 Task: Create an event for the communication skills seminar
Action: Mouse moved to (64, 134)
Screenshot: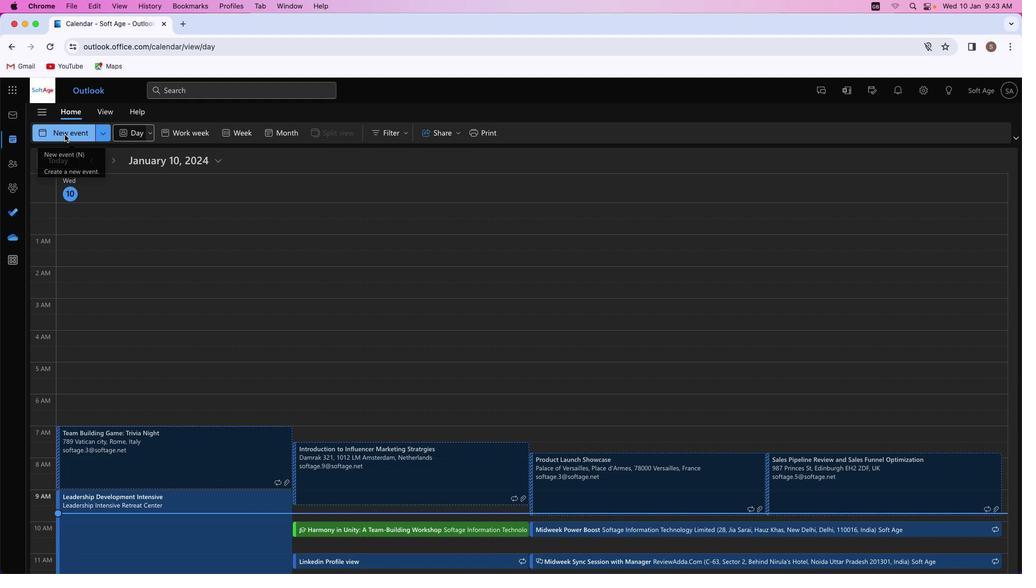 
Action: Mouse pressed left at (64, 134)
Screenshot: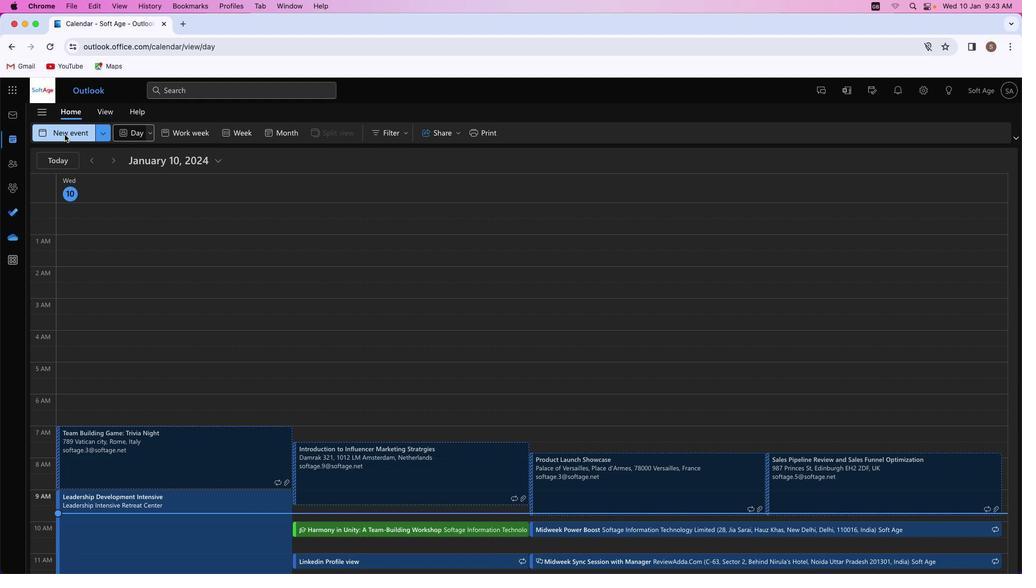 
Action: Mouse moved to (262, 196)
Screenshot: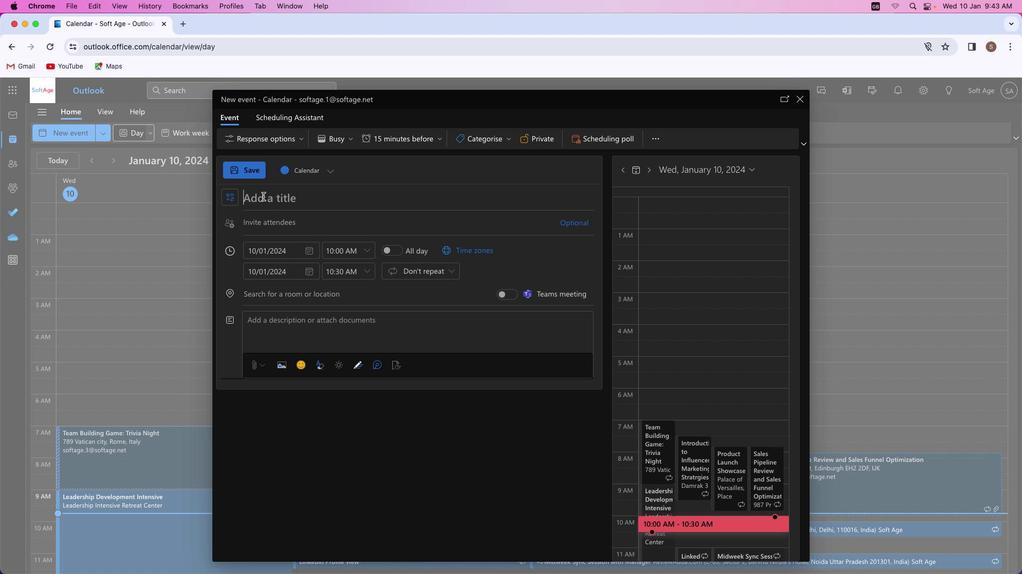 
Action: Mouse pressed left at (262, 196)
Screenshot: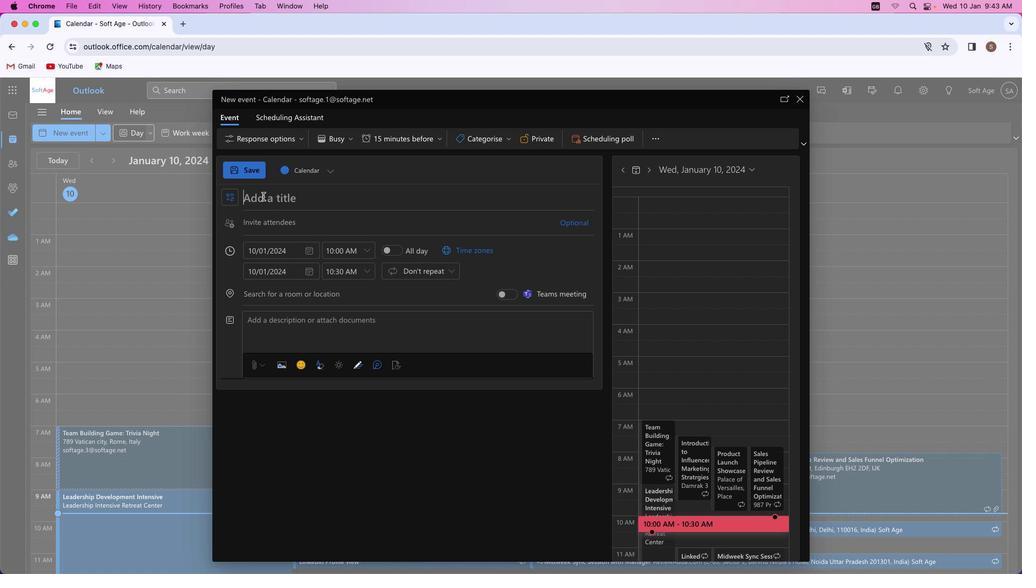 
Action: Mouse moved to (263, 196)
Screenshot: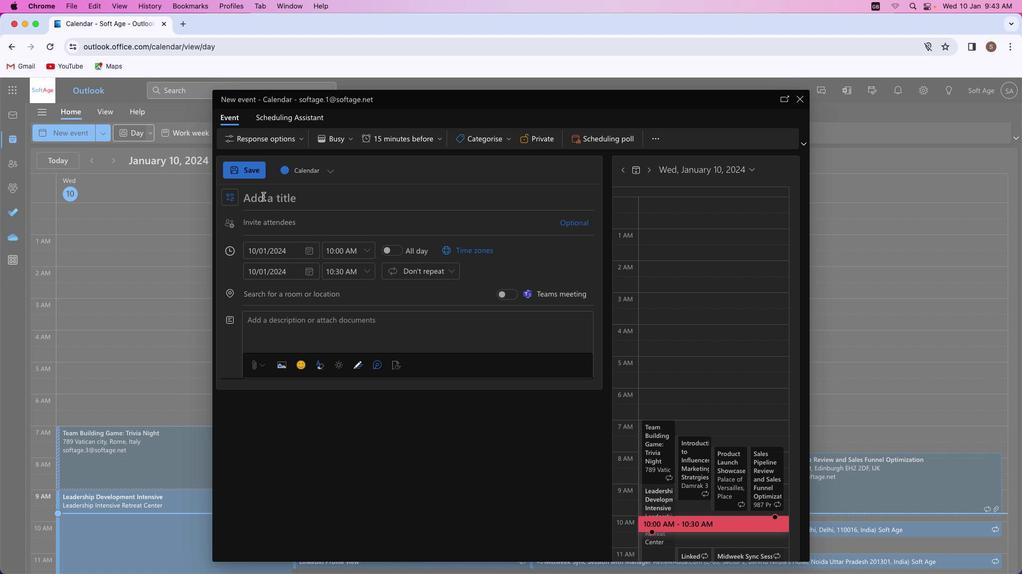 
Action: Key pressed Key.shift'M''a''d''t''e''r''i''n''g'Key.spaceKey.shift'C''o''n''n''e''c''t''i''o''n''s'Key.shift_r':'Key.spaceKey.shift'A'Key.spaceKey.shift'C''o''m''m''u''n''i''c''a''t''i''o''n'Key.spaceKey.shift'S''k''i''l''l''s'Key.spaceKey.shift'S''e''m''i''n''a''r'
Screenshot: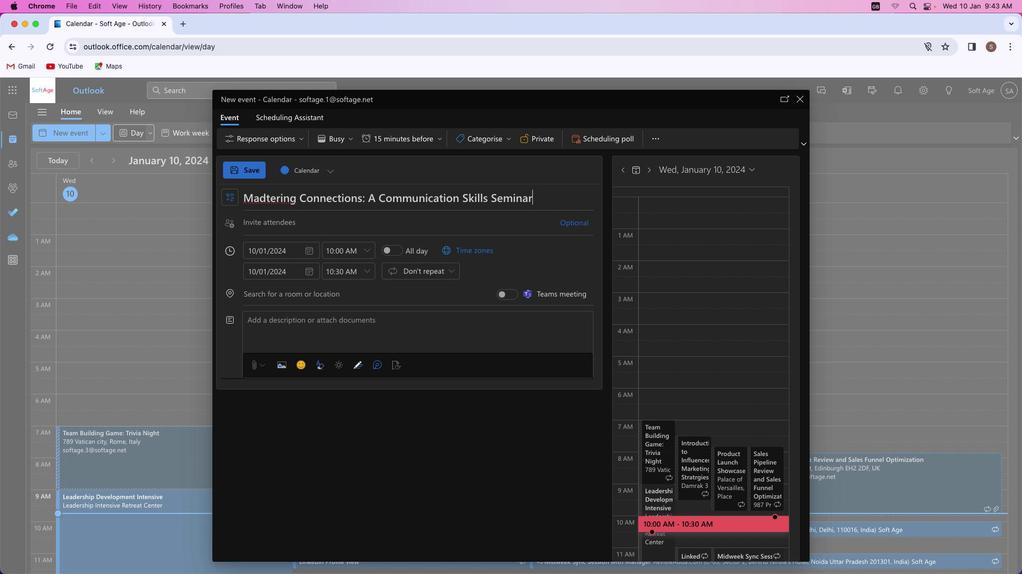 
Action: Mouse moved to (266, 198)
Screenshot: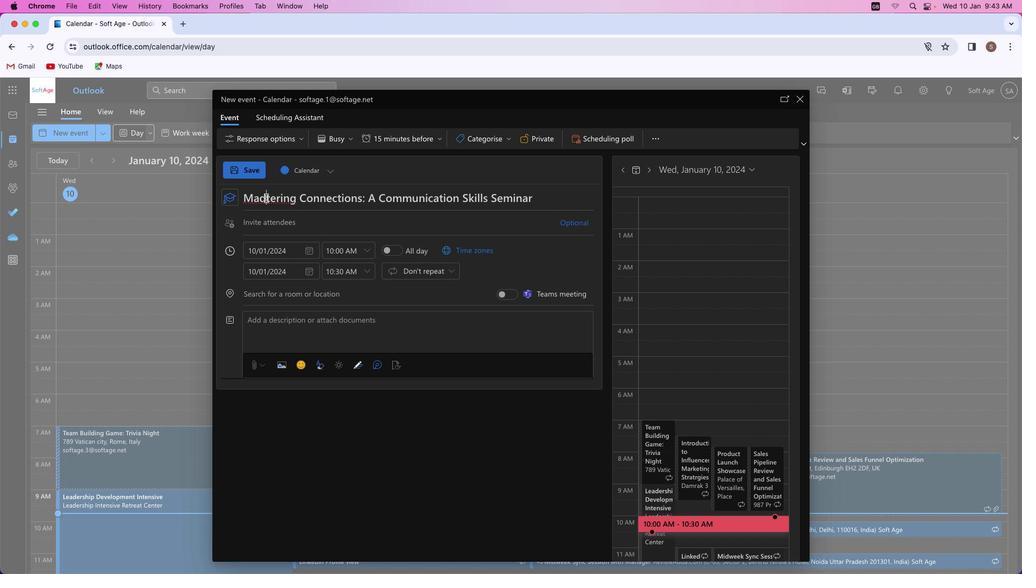 
Action: Mouse pressed left at (266, 198)
Screenshot: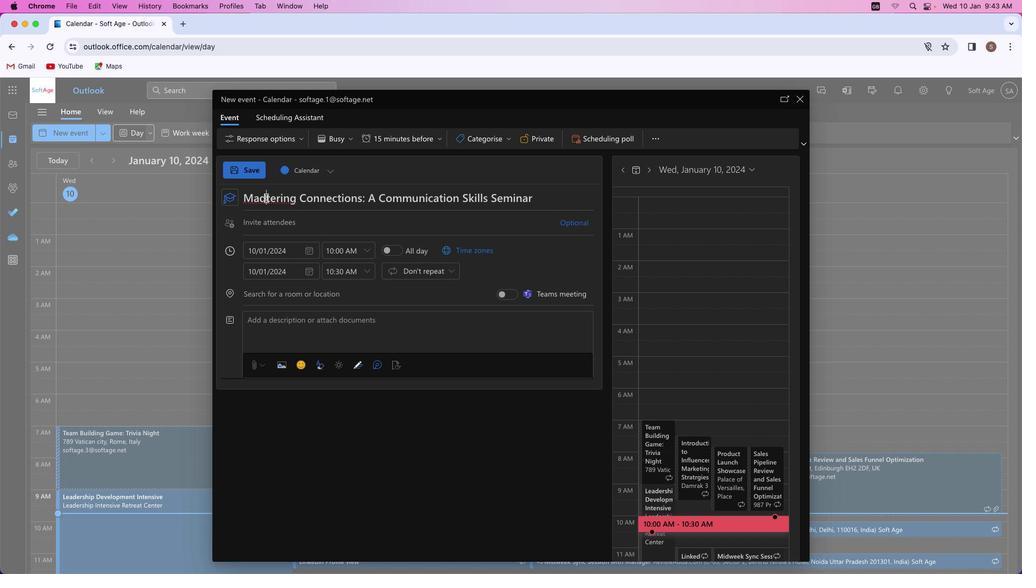 
Action: Key pressed Key.backspace's'
Screenshot: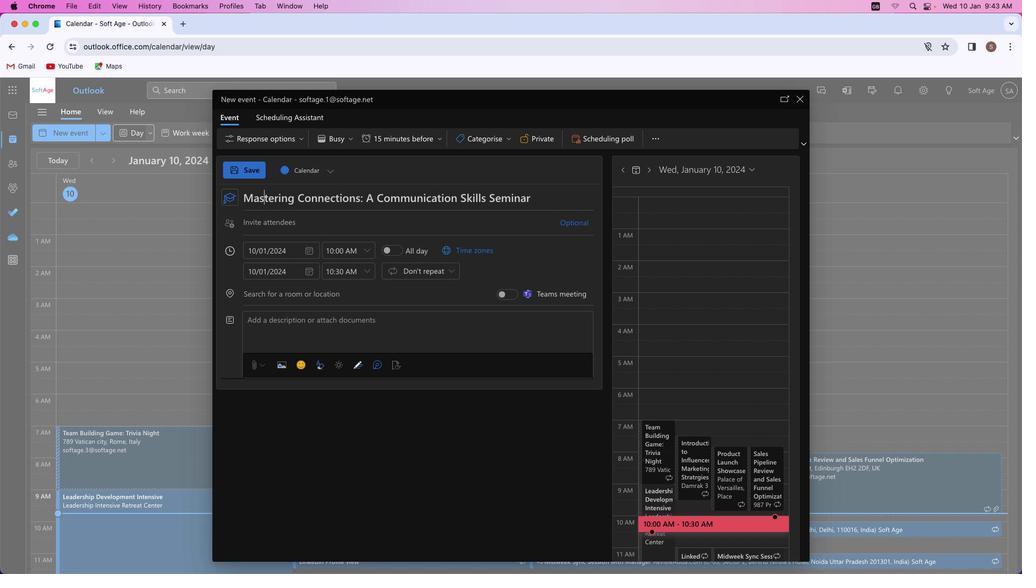 
Action: Mouse moved to (279, 221)
Screenshot: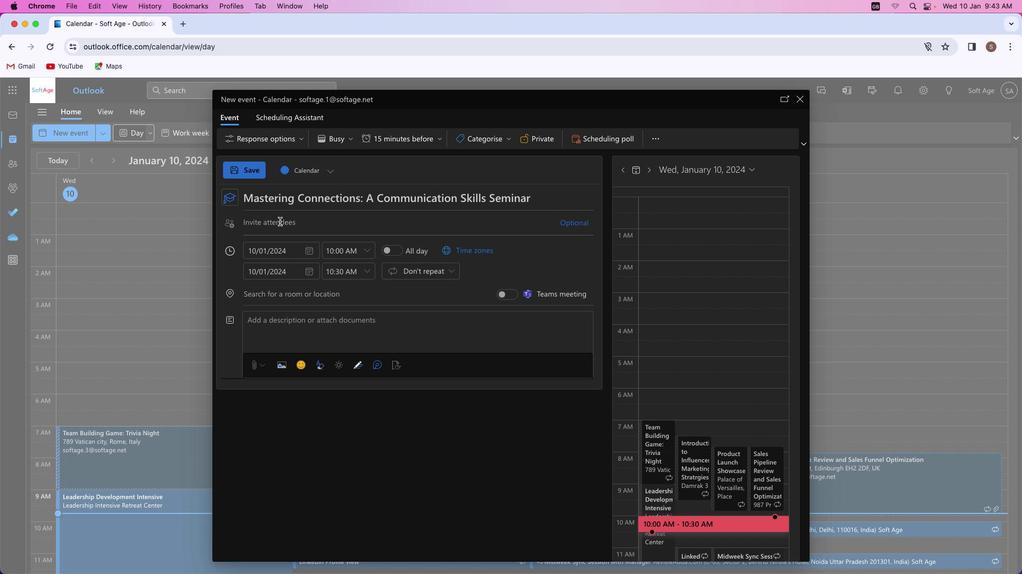 
Action: Mouse pressed left at (279, 221)
Screenshot: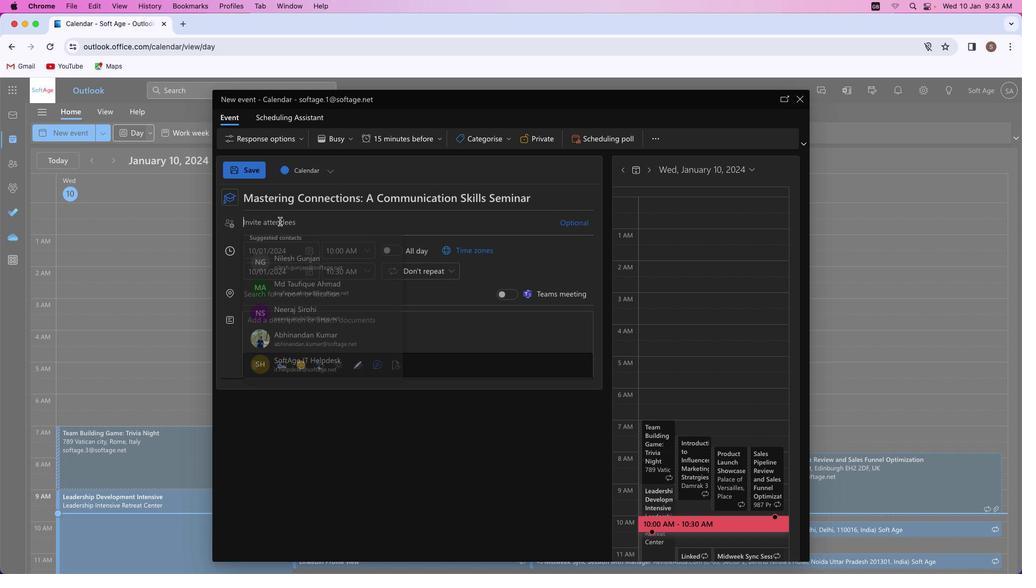 
Action: Mouse moved to (279, 221)
Screenshot: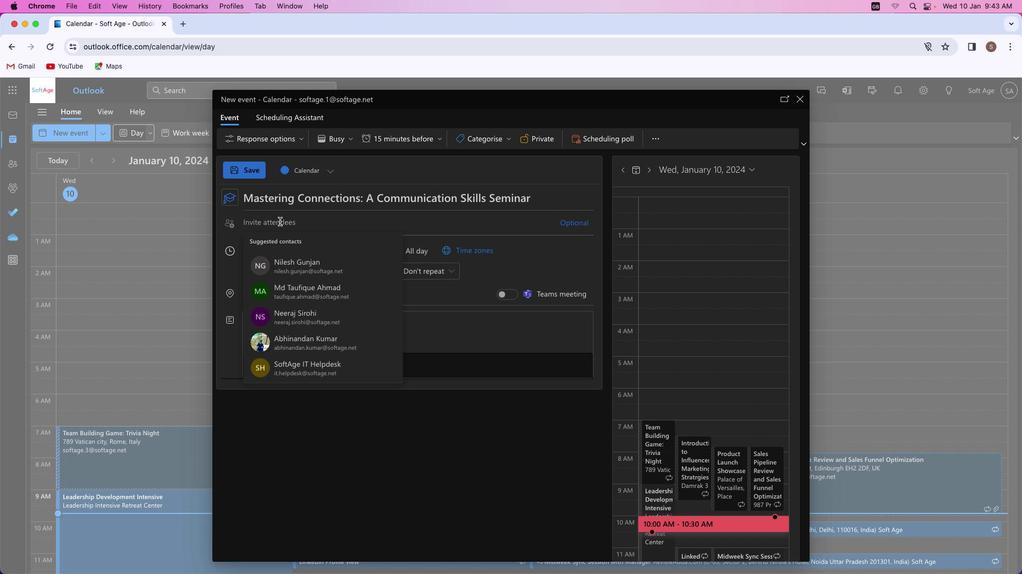
Action: Key pressed 's''h''i''v''a''m''y''a''d''a''v''s''m'Key.shift'4''1'Key.shift'@''o''u''t''l''o''o''k''.''c''o''m'
Screenshot: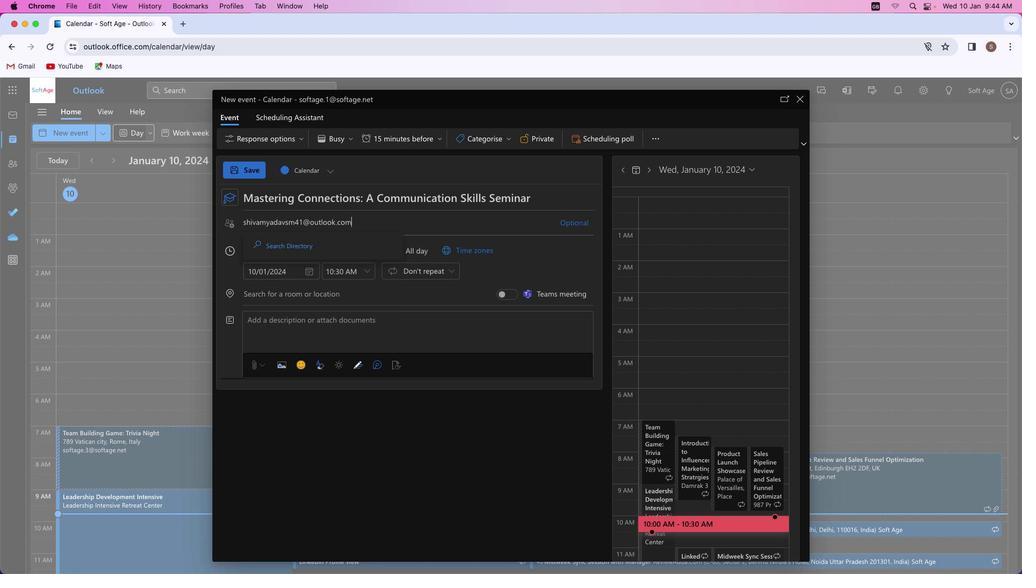 
Action: Mouse moved to (347, 242)
Screenshot: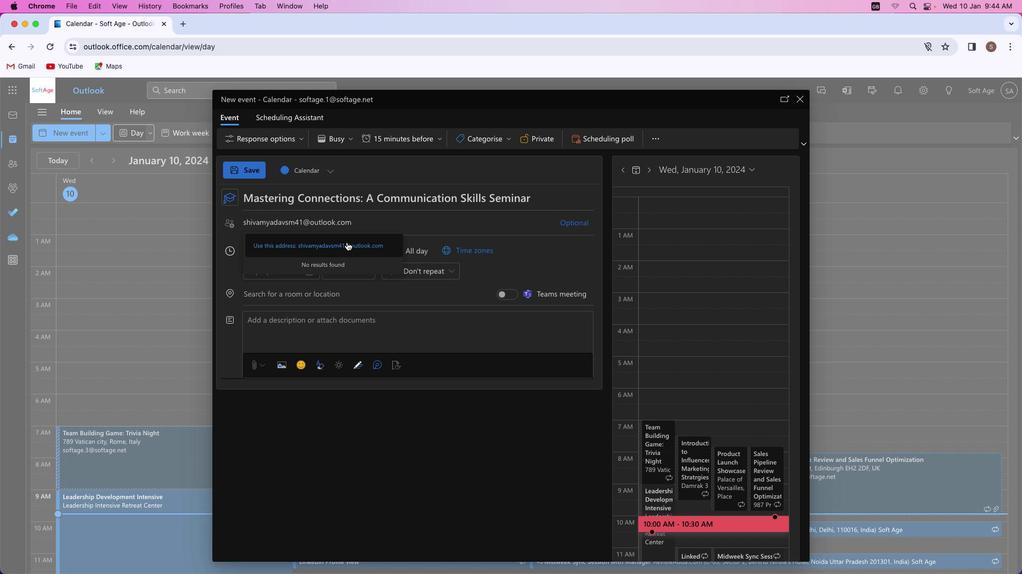 
Action: Mouse pressed left at (347, 242)
Screenshot: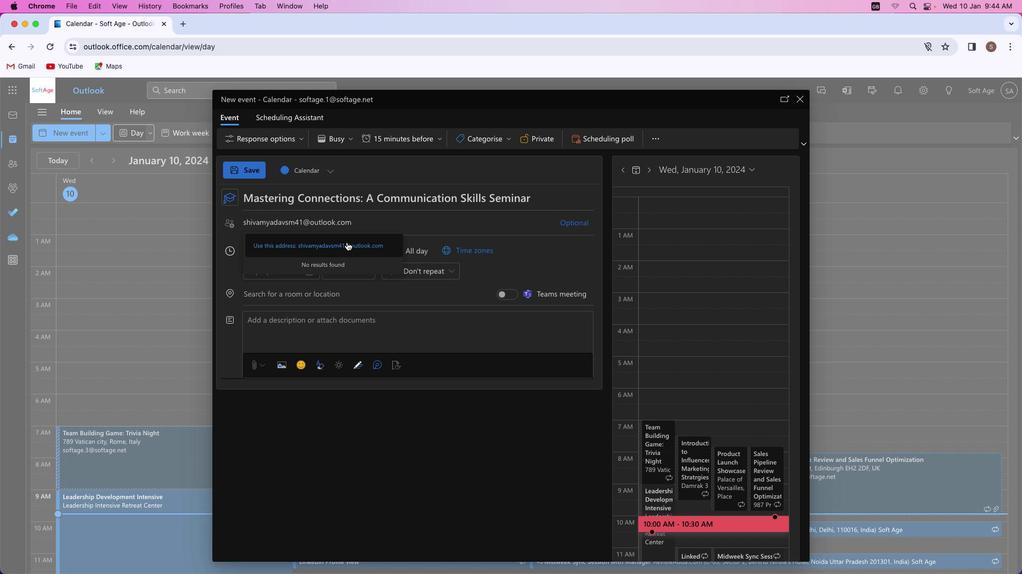 
Action: Mouse moved to (384, 247)
Screenshot: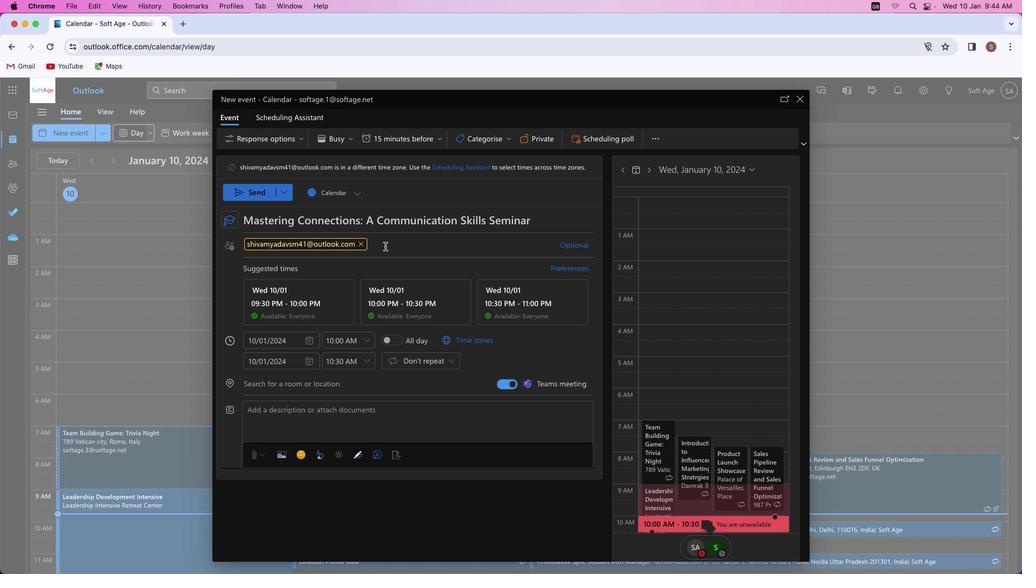 
Action: Key pressed Key.shift'A''k''a''s''h''r''a''j''p''u''t'Key.shift'@''o''u''t''l''o''o''k''.''c''o''m'
Screenshot: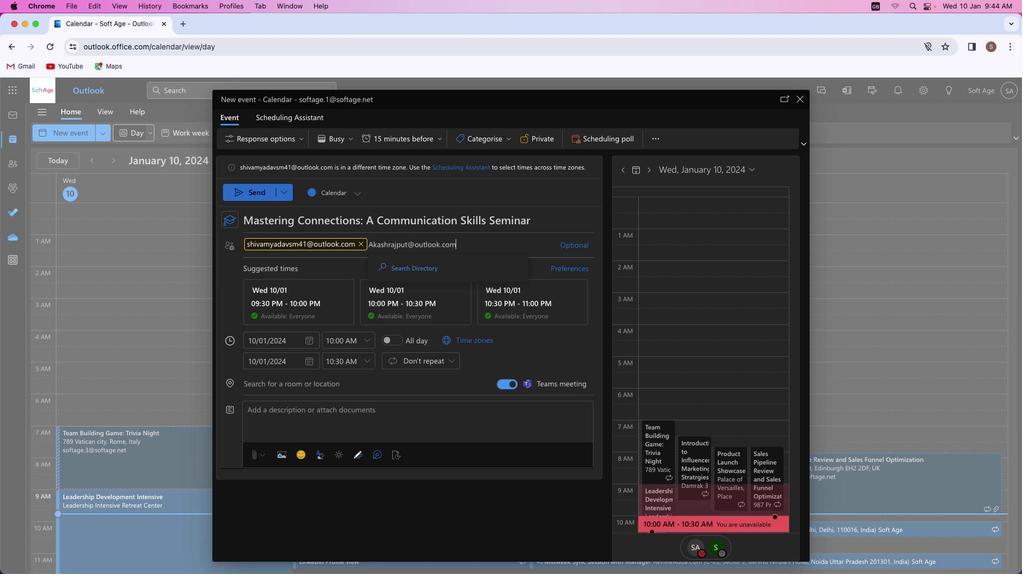 
Action: Mouse moved to (461, 270)
Screenshot: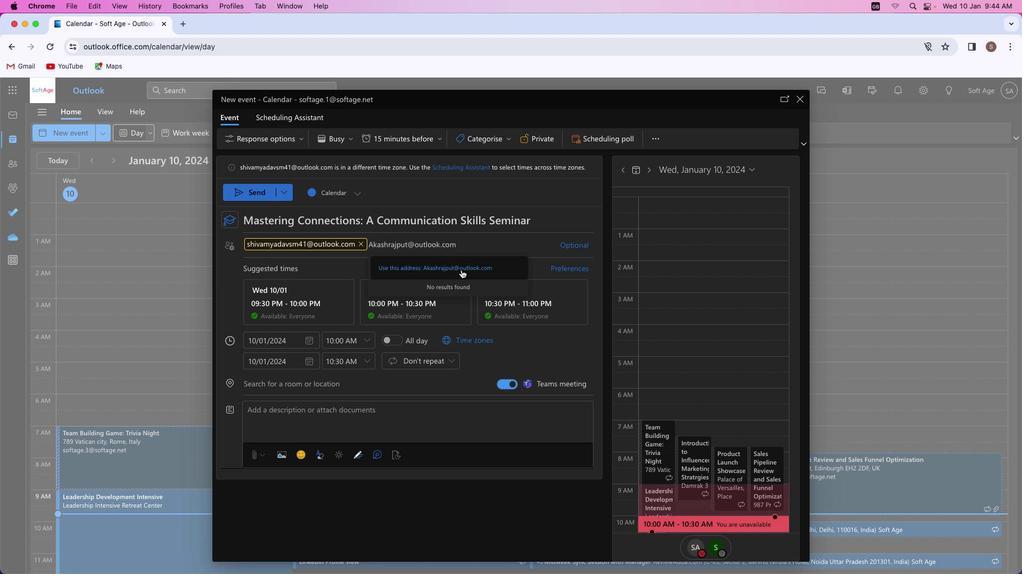 
Action: Mouse pressed left at (461, 270)
Screenshot: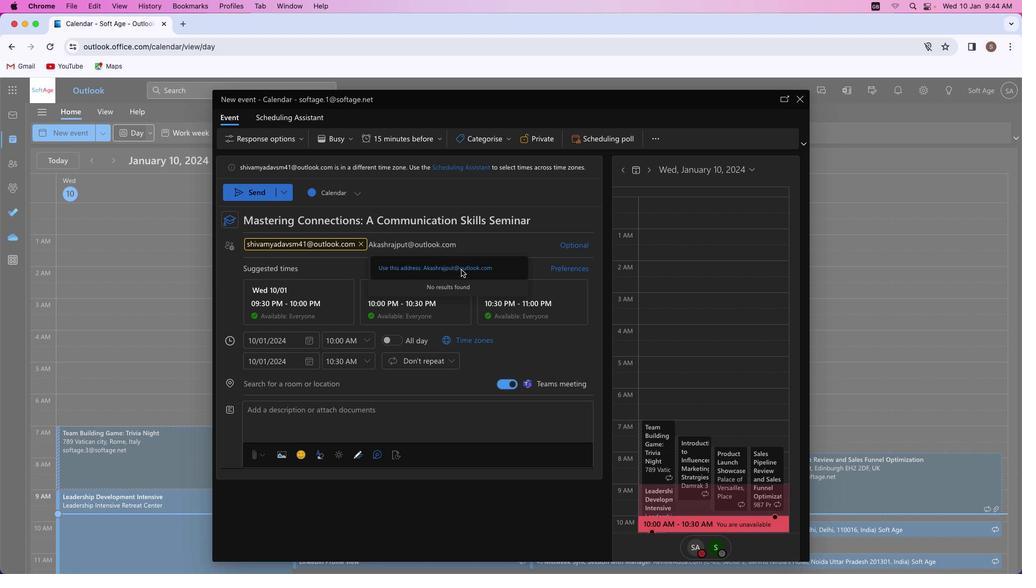 
Action: Mouse moved to (575, 251)
Screenshot: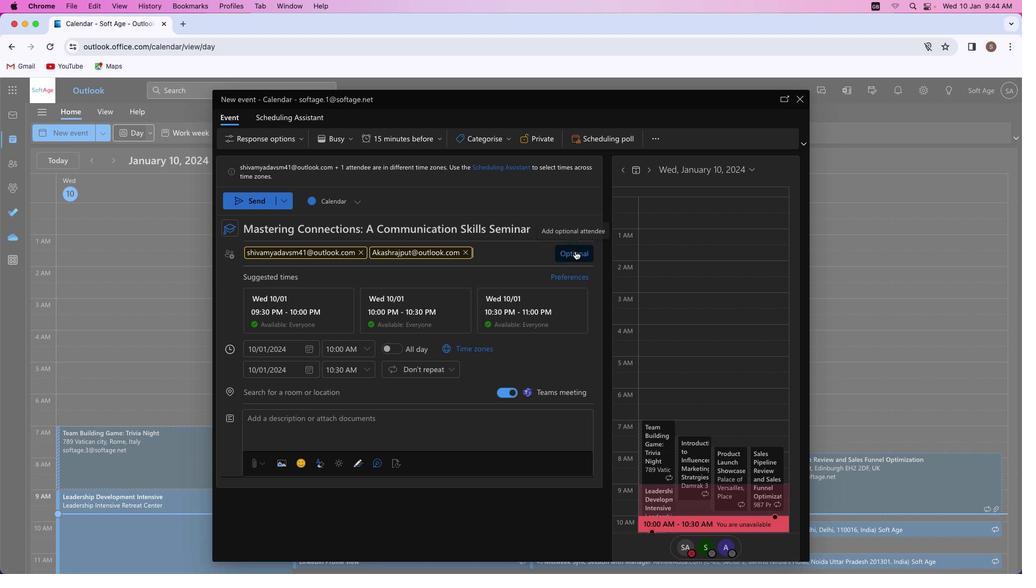 
Action: Mouse pressed left at (575, 251)
Screenshot: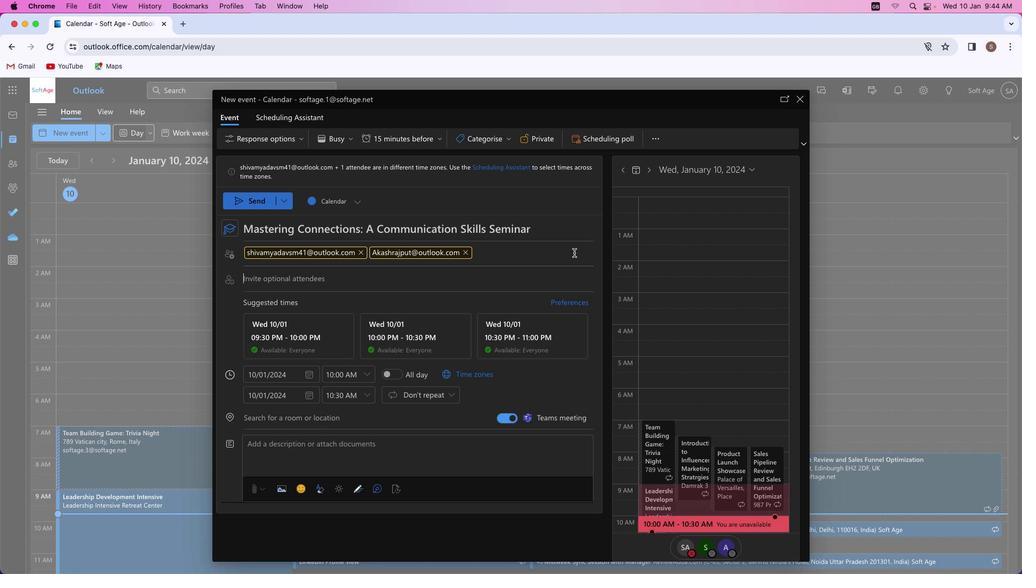 
Action: Mouse moved to (322, 280)
Screenshot: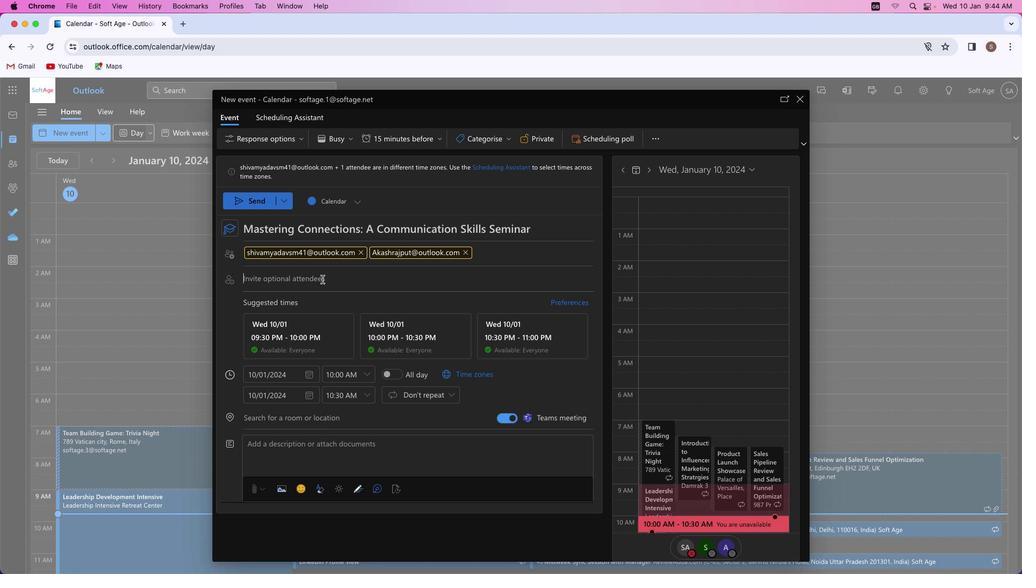 
Action: Key pressed Key.shift_r'M''u''k''k''u''n''d''1''0'Key.shift'@''o''u''t''l''o''o''k''.''c''o''m'
Screenshot: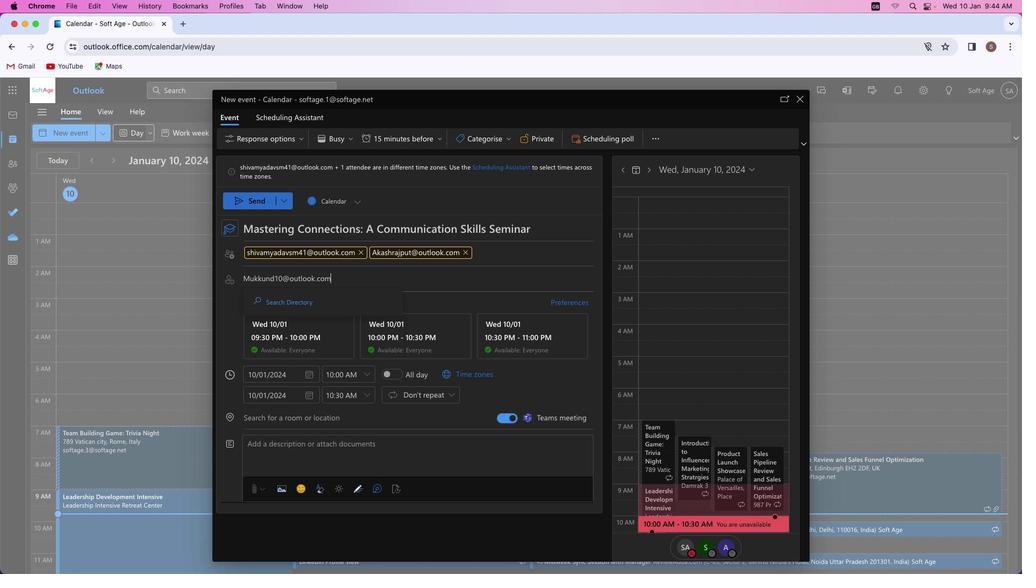
Action: Mouse moved to (342, 299)
Screenshot: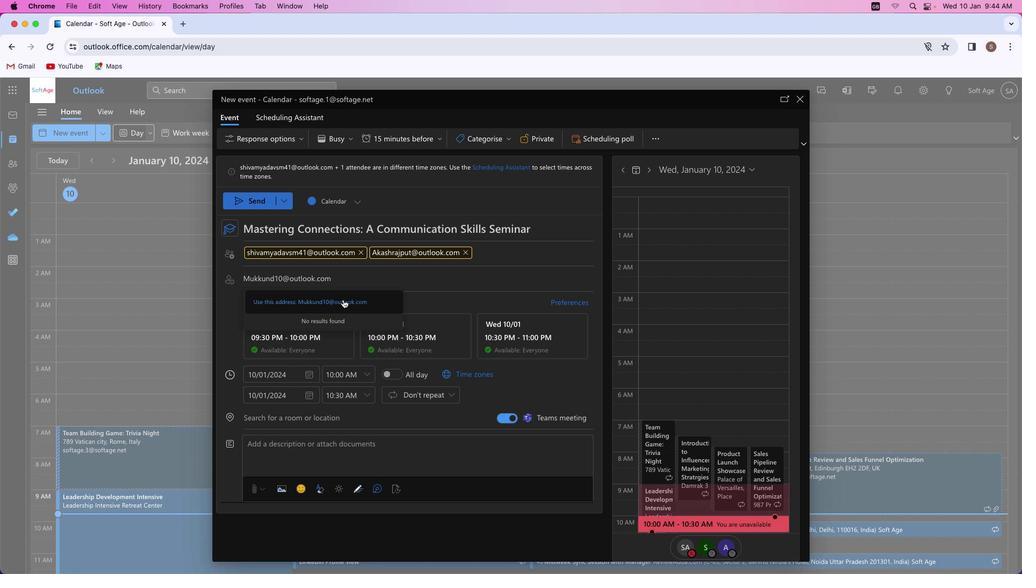 
Action: Mouse pressed left at (342, 299)
Screenshot: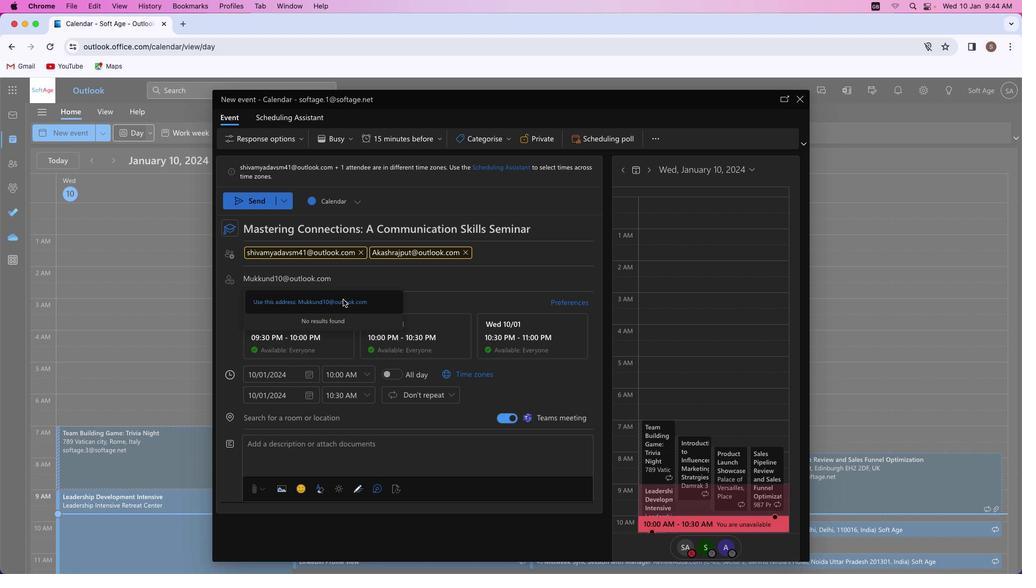 
Action: Mouse moved to (275, 418)
Screenshot: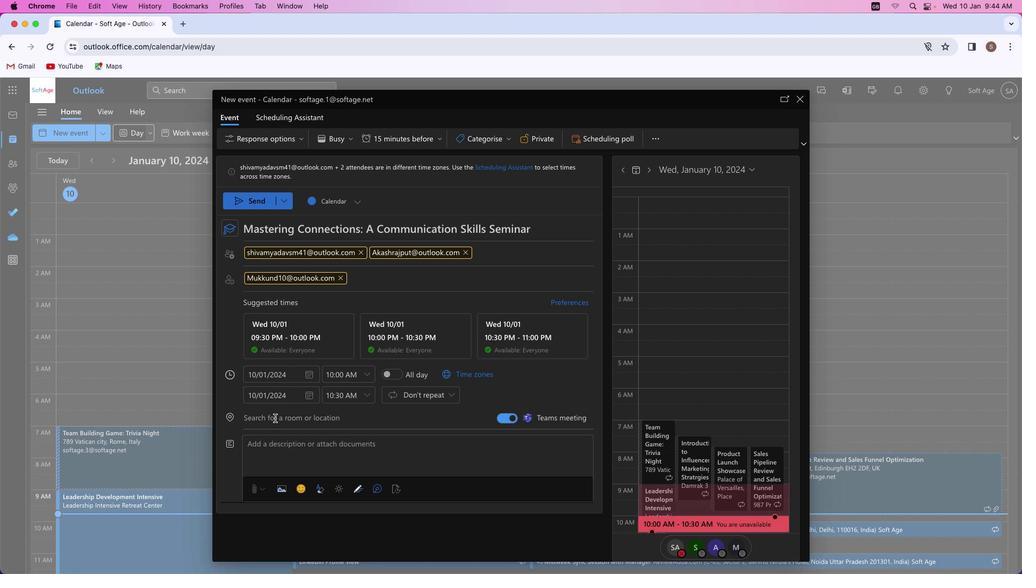 
Action: Mouse pressed left at (275, 418)
Screenshot: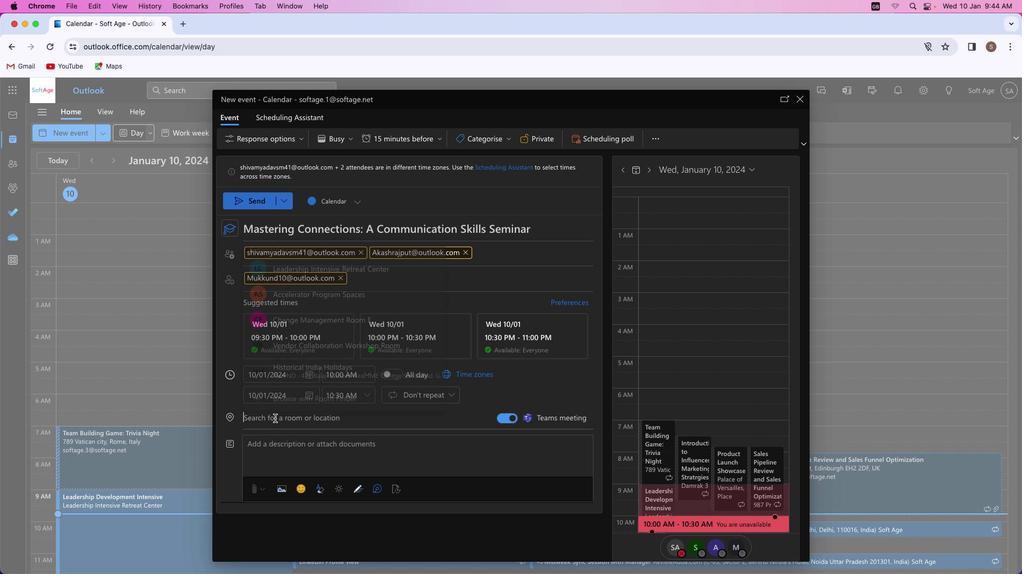 
Action: Key pressed Key.shift'S''e''m''i''n''a''r'
Screenshot: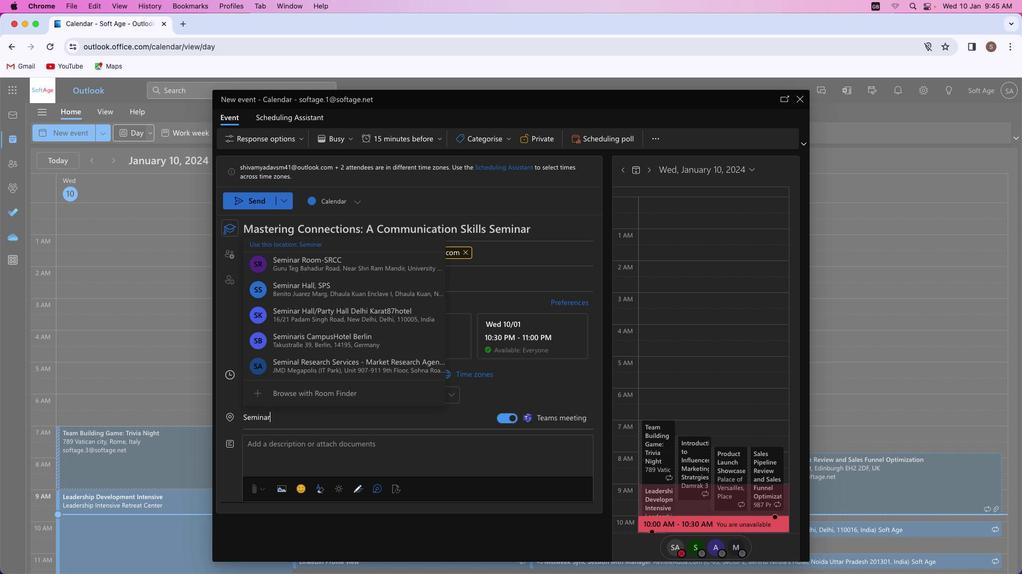 
Action: Mouse moved to (314, 317)
Screenshot: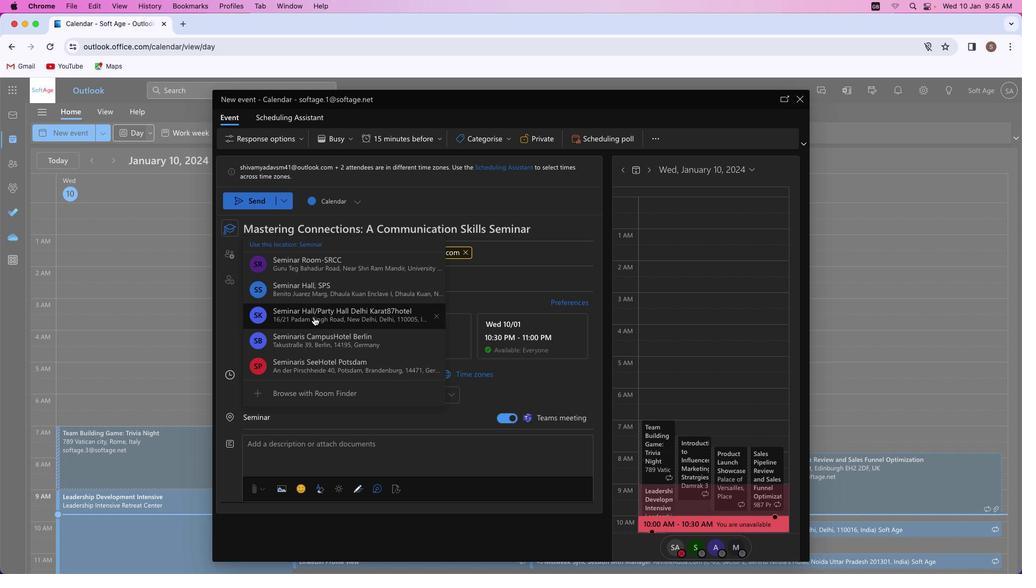 
Action: Mouse pressed left at (314, 317)
Screenshot: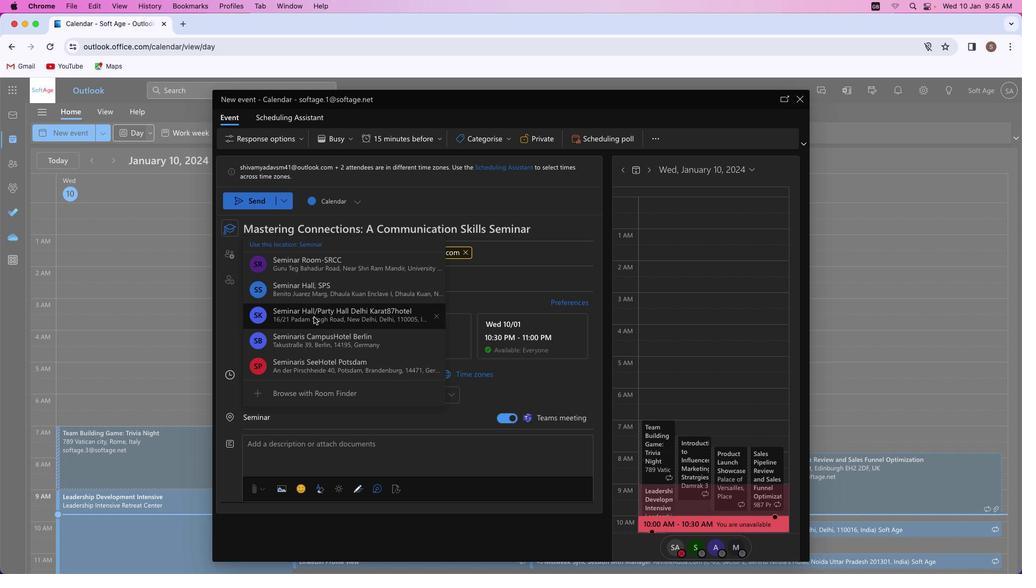 
Action: Mouse moved to (307, 461)
Screenshot: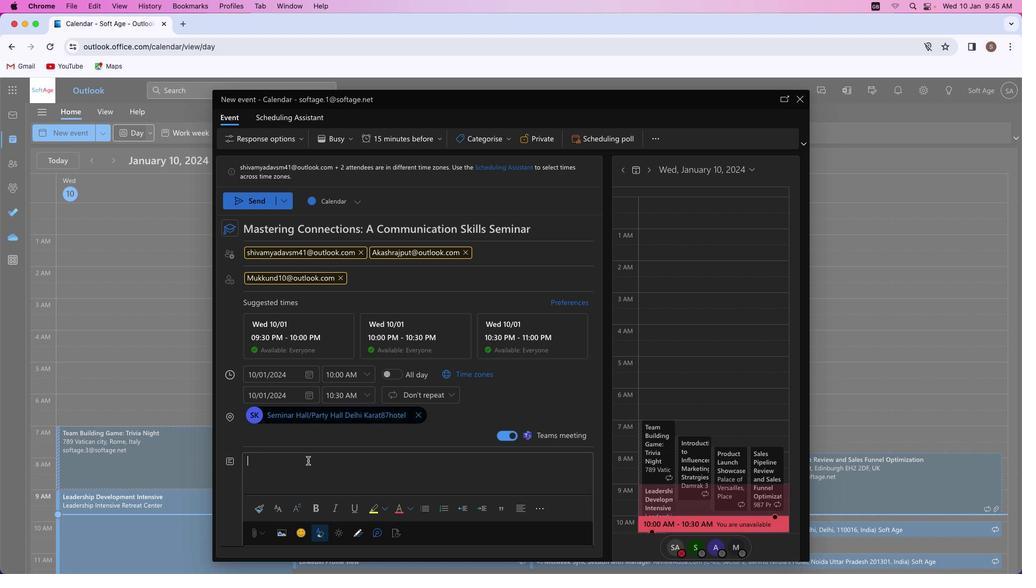 
Action: Mouse pressed left at (307, 461)
Screenshot: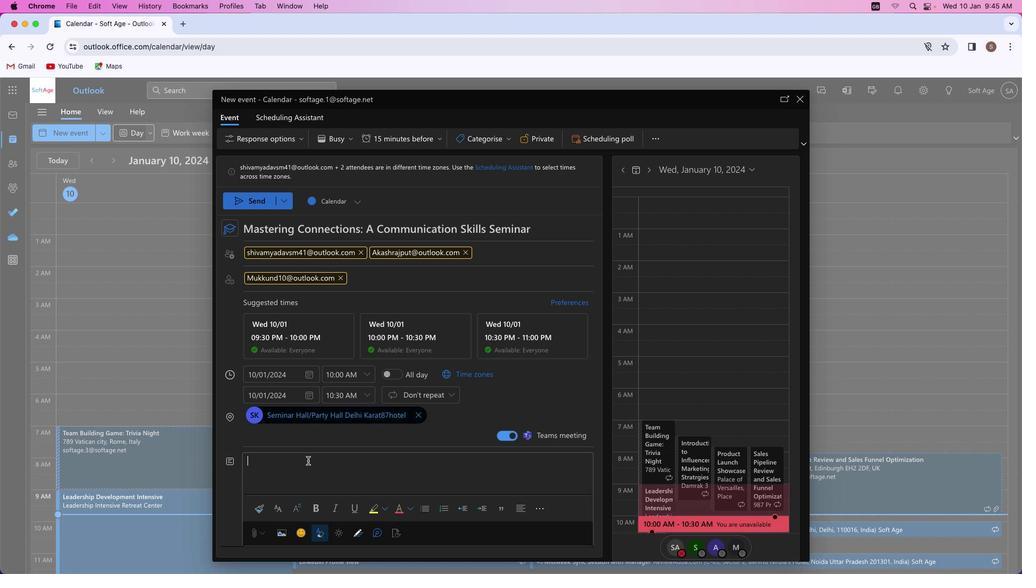 
Action: Mouse moved to (308, 461)
Screenshot: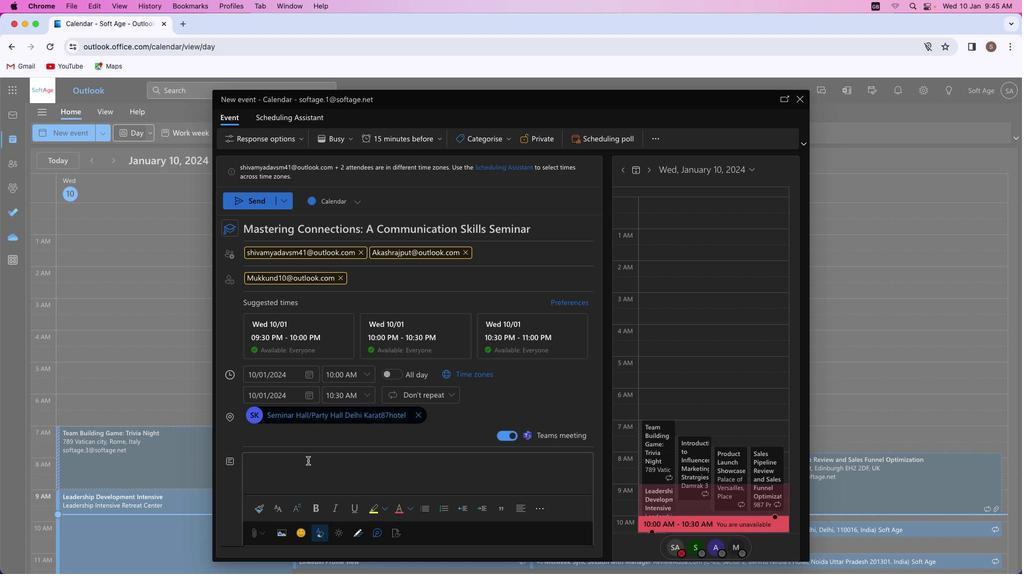 
Action: Key pressed Key.shift'E''l''e''v''a''t''e'Key.space'y''o''u''r'Key.space'c''o''m''m''u''n''i''c''a''t''i''o''n'Key.space'p''r''o''w''e''s''s'Key.space'w''i''t''h'Key.space'o''u''r'Key.space'i''n''t''e''r''a''c''t''i''v''e'Key.space's''e''m''i''n''a''r''.'Key.spaceKey.shift_r'L''e''a''r''n'Key.space'e''f''f''e''c''t''i''v''e'Key.space's''t''r''a''t''e''g''i''e''s'Key.space'g'Key.backspace'f''o''r'Key.space'a''r''t''i''c''u''l''a''t''i''n''g'Key.backspaceKey.backspaceKey.backspace'e'Key.space'e''x''p''r''e''s''s''i''o''n''.'Key.backspace','Key.space'a''c''t''i''v''e'Key.space'l''i''s''t''i''n''g'','Key.space'a''n''d'Key.space'i''m''p''a''c''t''f''u''l'Key.space'm''e''s''s''a''g''i''n''g''.'Key.space't''r''a''n''s''f''o''r''m'Key.space'y''o''u''r'Key.space'i''n''t''e''r''a''c''t''i''o''n''s'Key.space'b''o''t''h'Key.space'p''e''r''s''o''n''a''l''l''y'Key.space'a''n''d'Key.space'p''r''o''f''e''s''s''i''o''n''a''l''l''y''.'
Screenshot: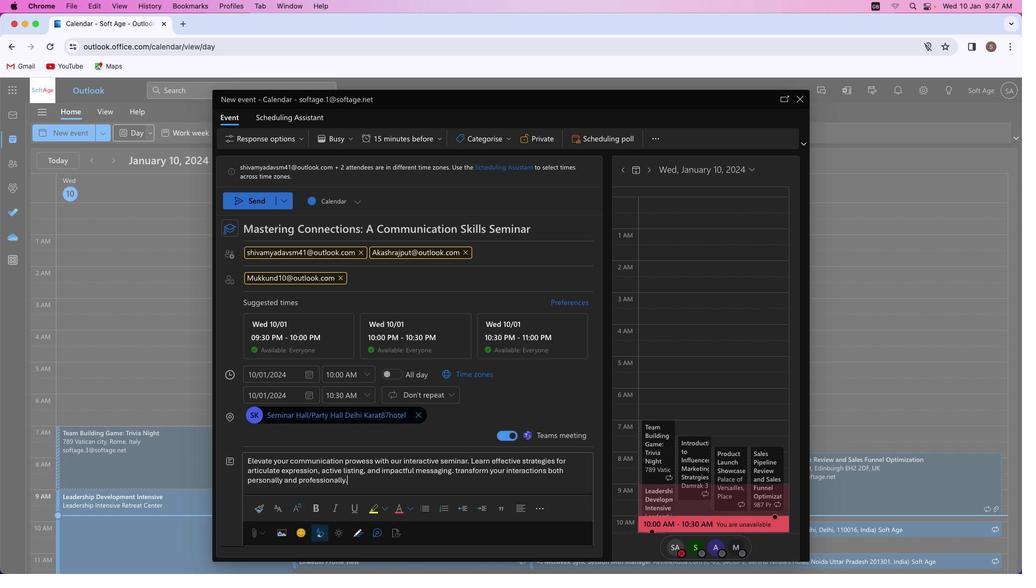 
Action: Mouse moved to (467, 461)
Screenshot: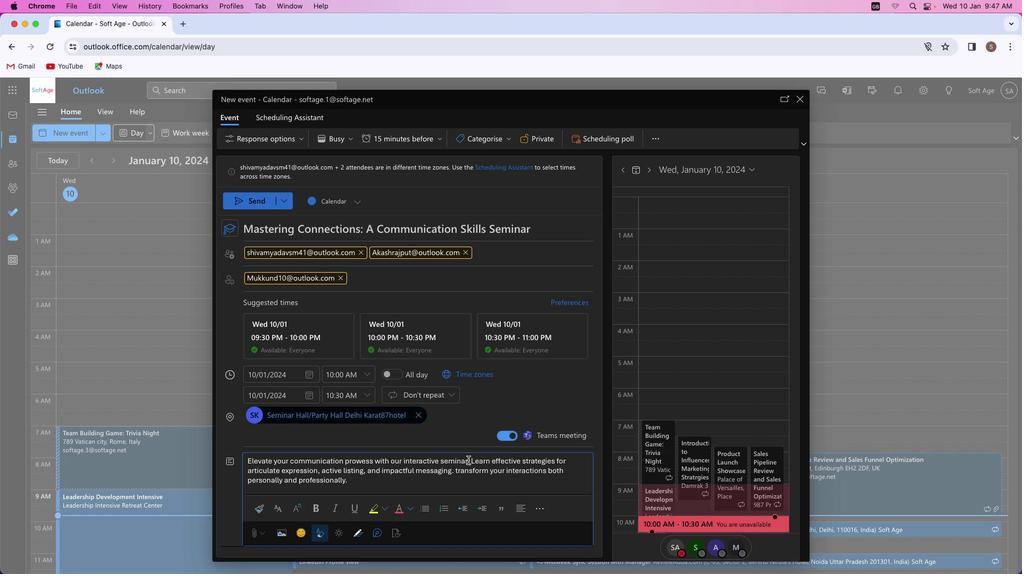 
Action: Mouse pressed left at (467, 461)
Screenshot: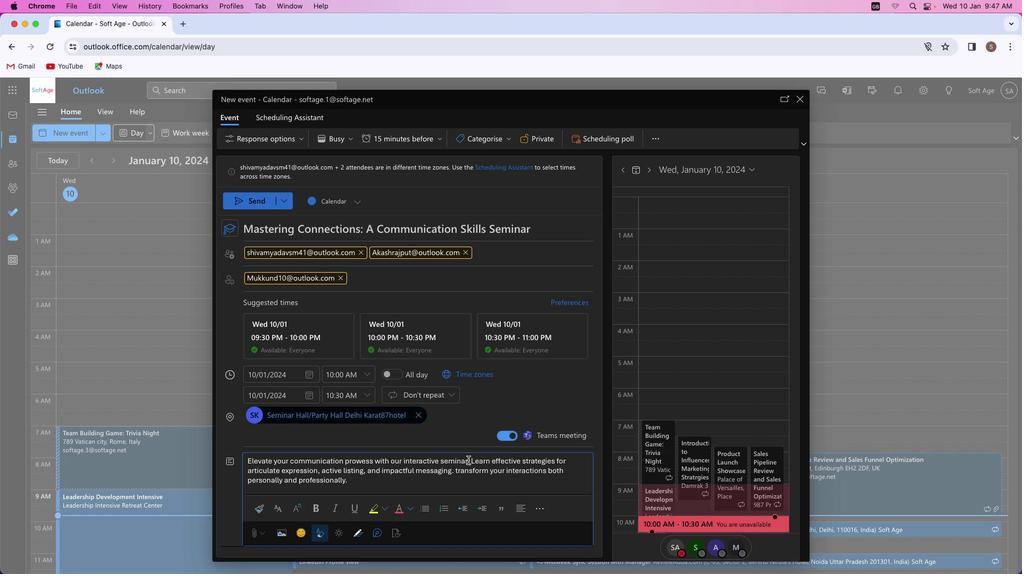 
Action: Mouse moved to (314, 507)
Screenshot: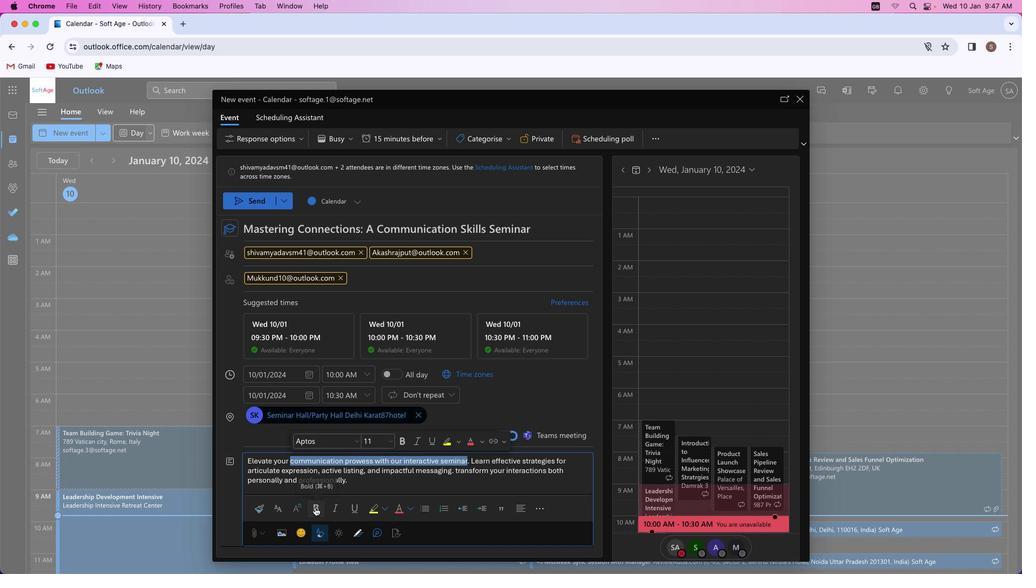 
Action: Mouse pressed left at (314, 507)
Screenshot: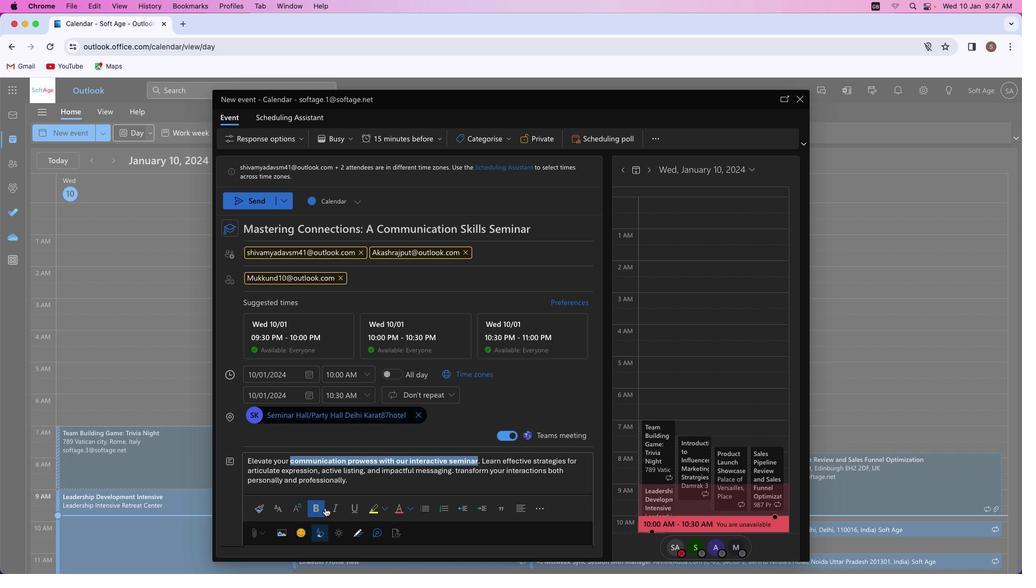 
Action: Mouse moved to (332, 510)
Screenshot: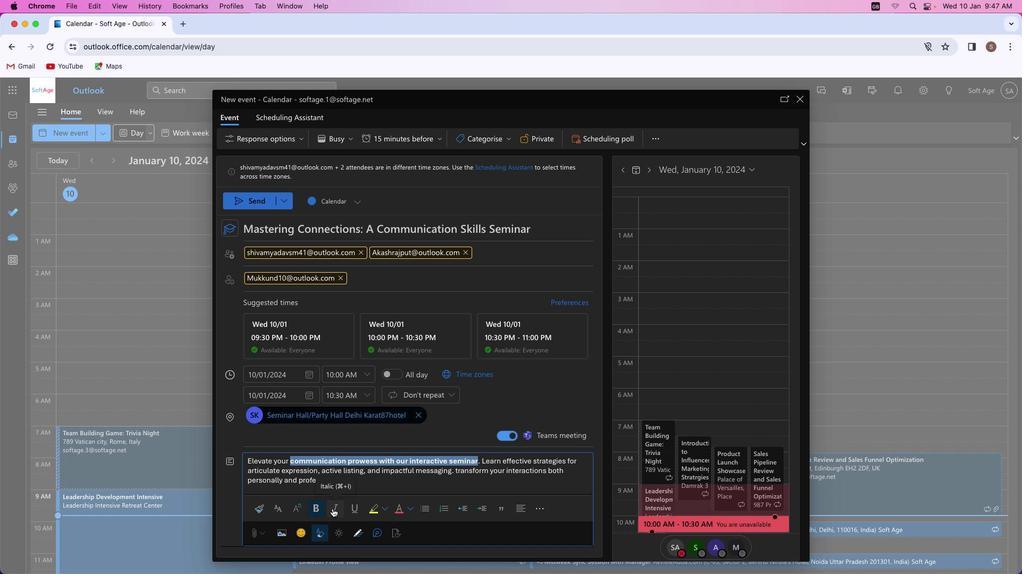 
Action: Mouse pressed left at (332, 510)
Screenshot: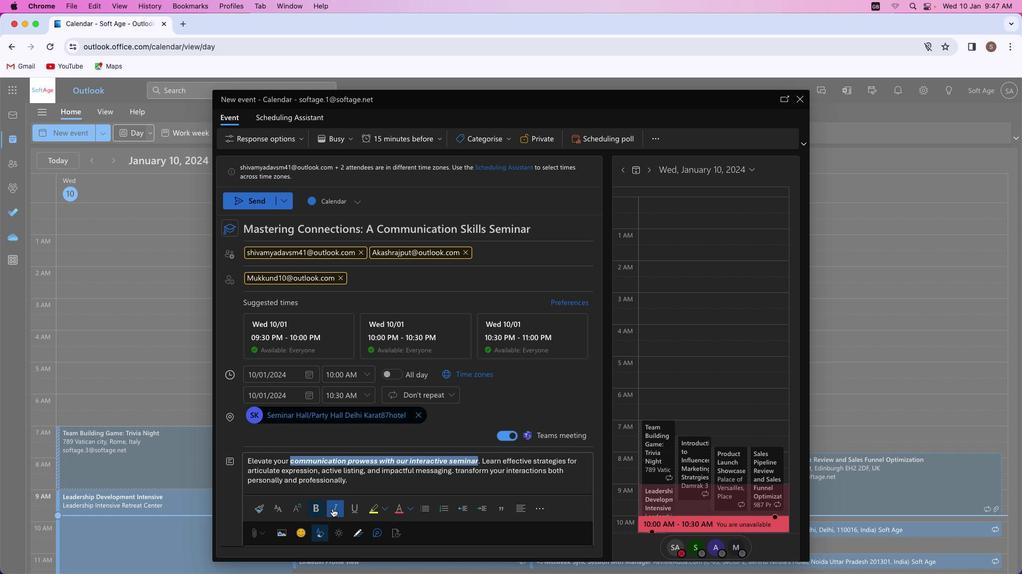 
Action: Mouse moved to (410, 508)
Screenshot: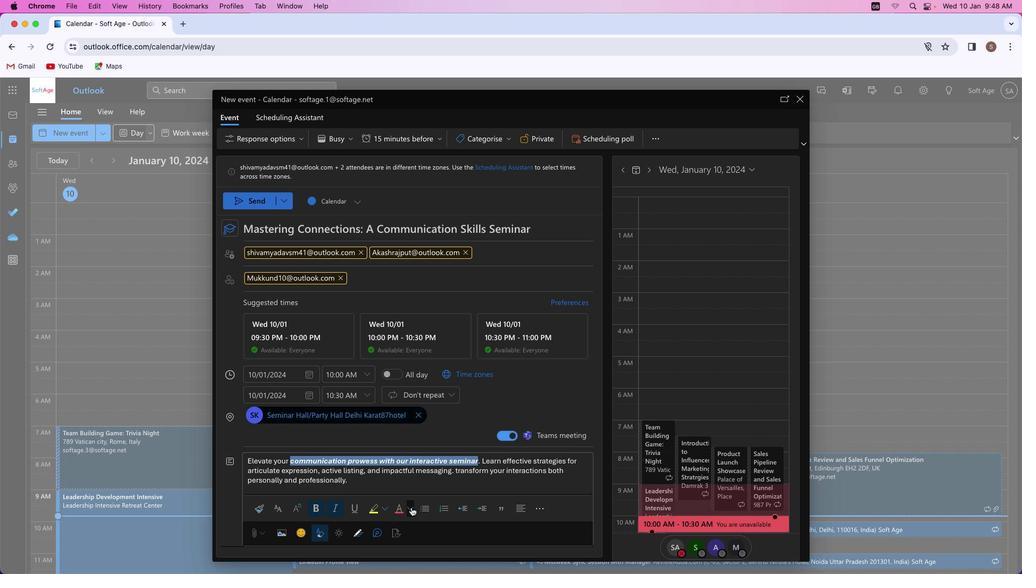 
Action: Mouse pressed left at (410, 508)
Screenshot: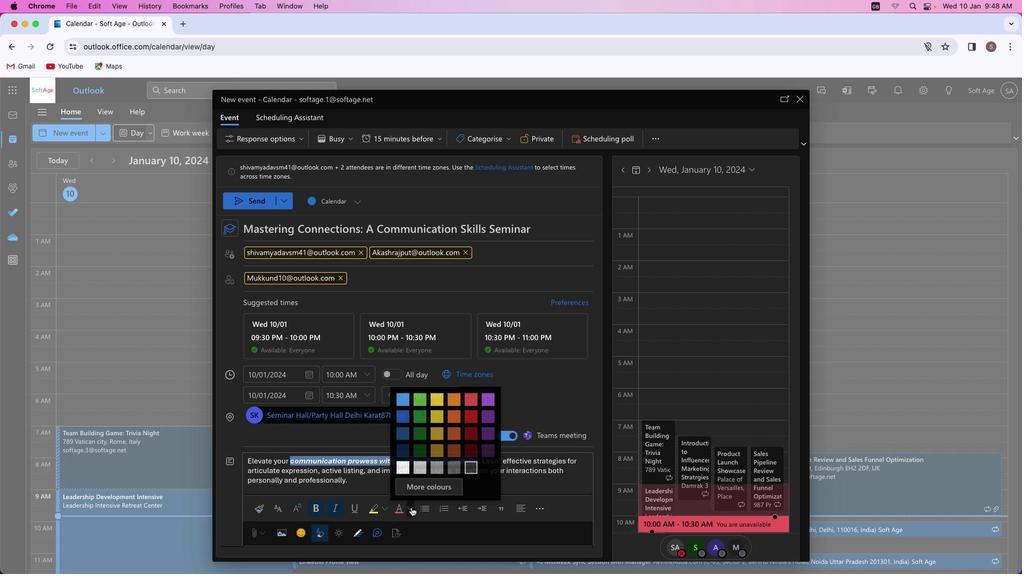 
Action: Mouse moved to (404, 449)
Screenshot: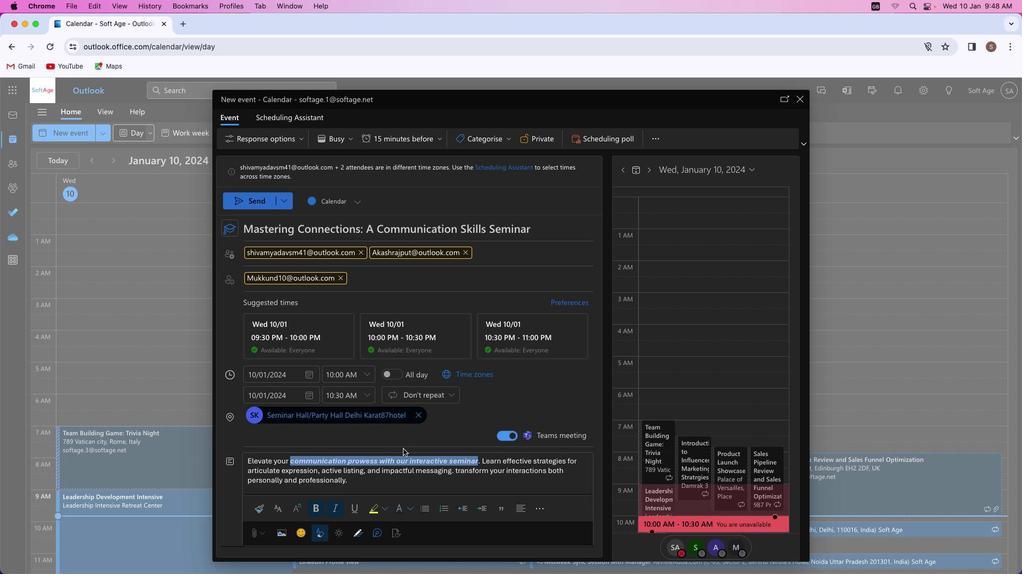 
Action: Mouse pressed left at (404, 449)
Screenshot: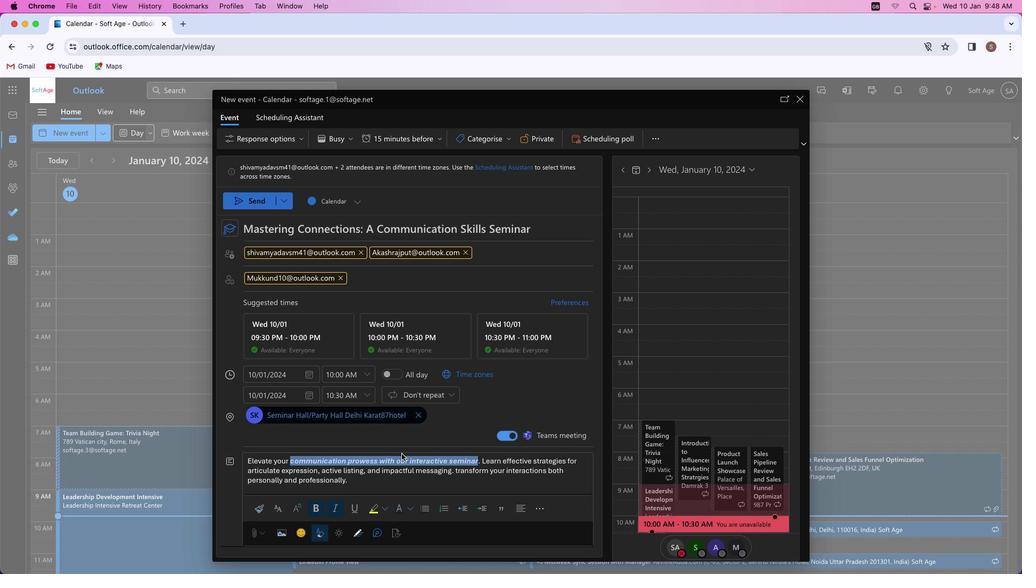 
Action: Mouse moved to (433, 487)
Screenshot: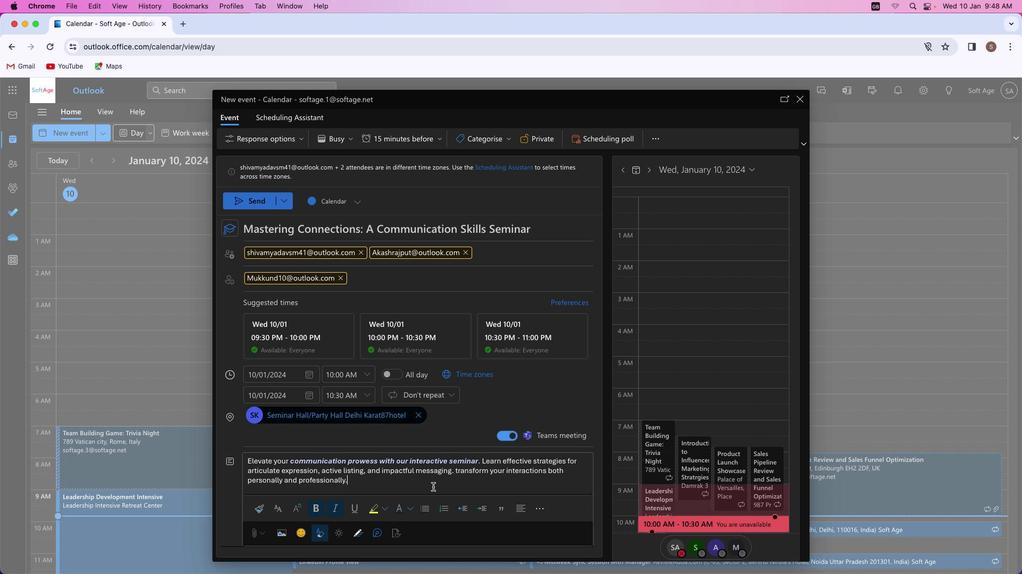 
Action: Mouse pressed left at (433, 487)
Screenshot: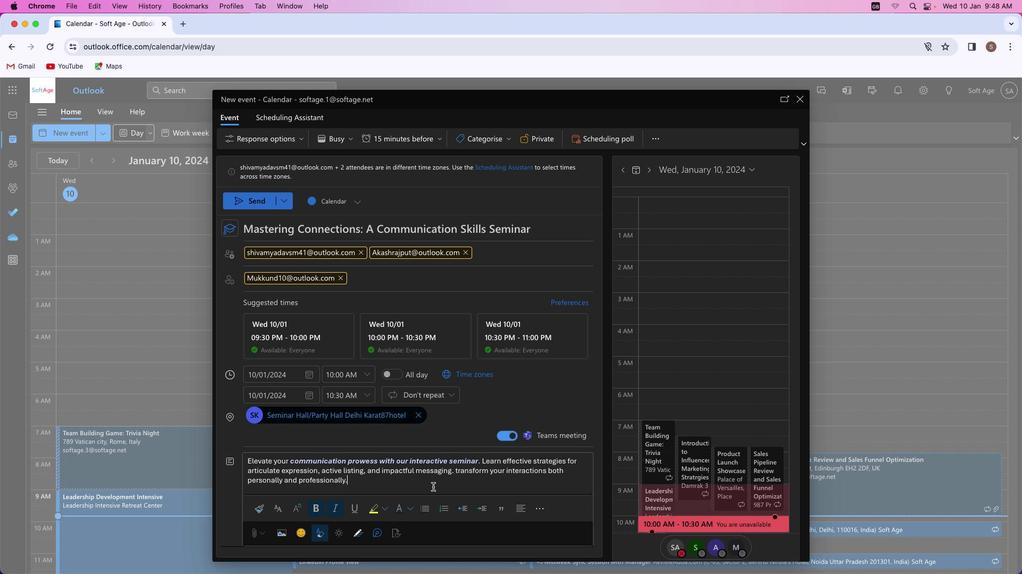 
Action: Mouse moved to (377, 480)
Screenshot: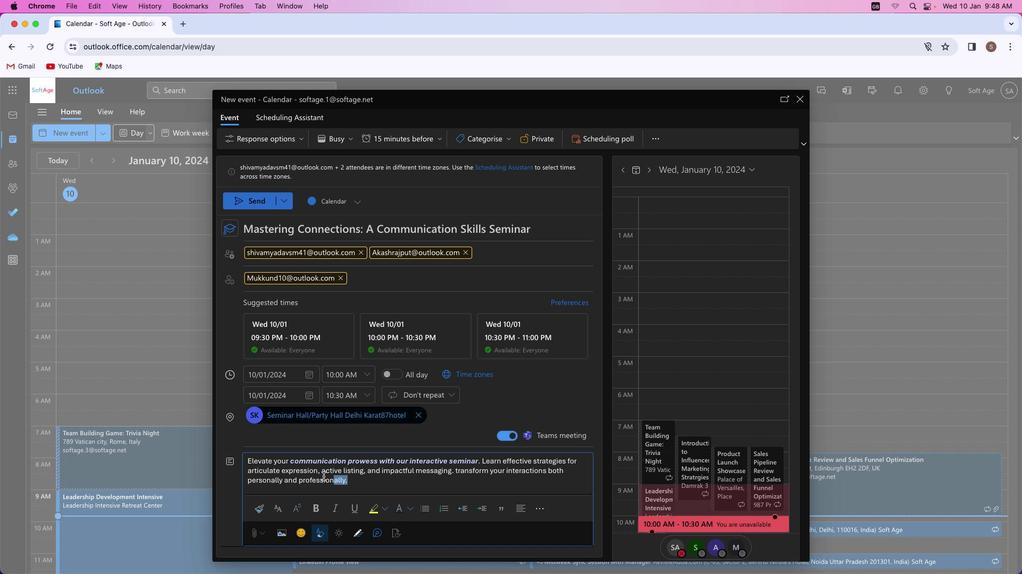 
Action: Mouse pressed left at (377, 480)
Screenshot: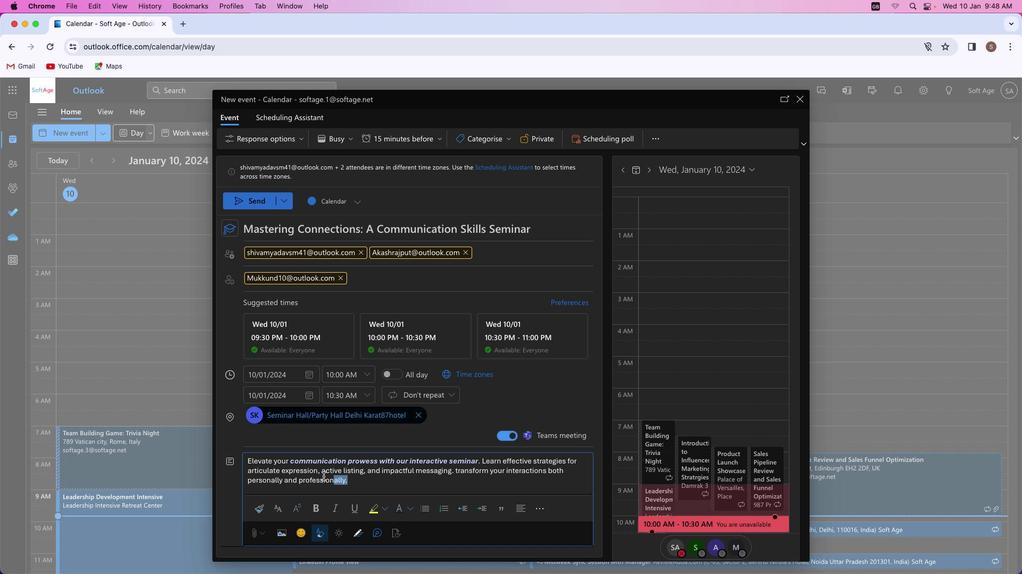 
Action: Mouse moved to (388, 508)
Screenshot: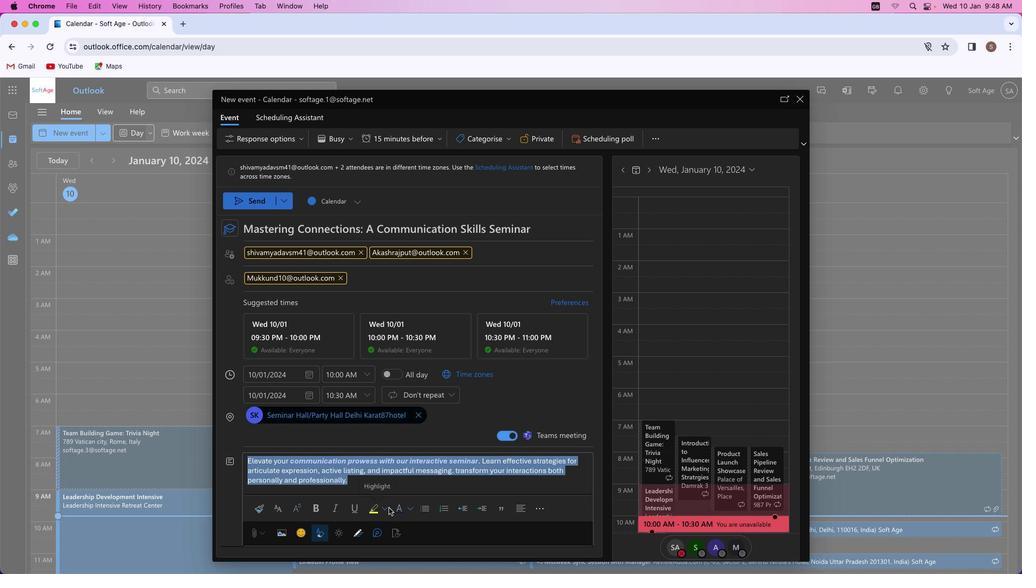 
Action: Mouse pressed left at (388, 508)
Screenshot: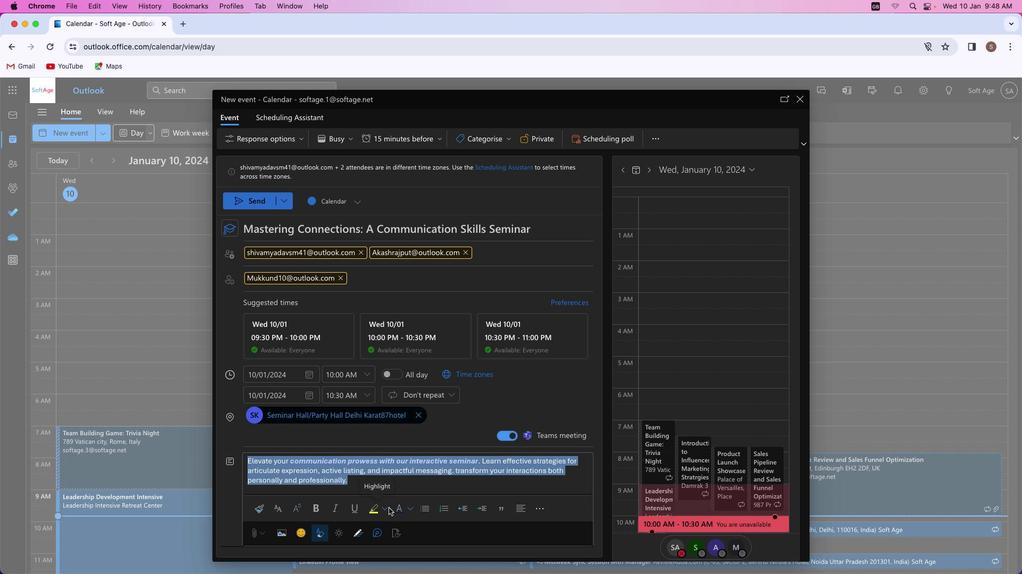 
Action: Mouse moved to (386, 509)
Screenshot: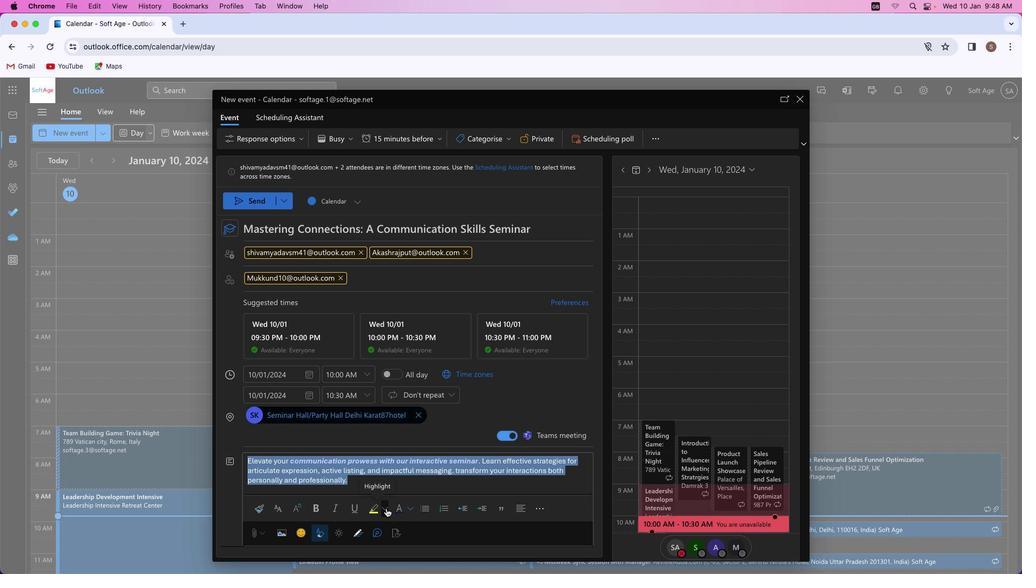 
Action: Mouse pressed left at (386, 509)
Screenshot: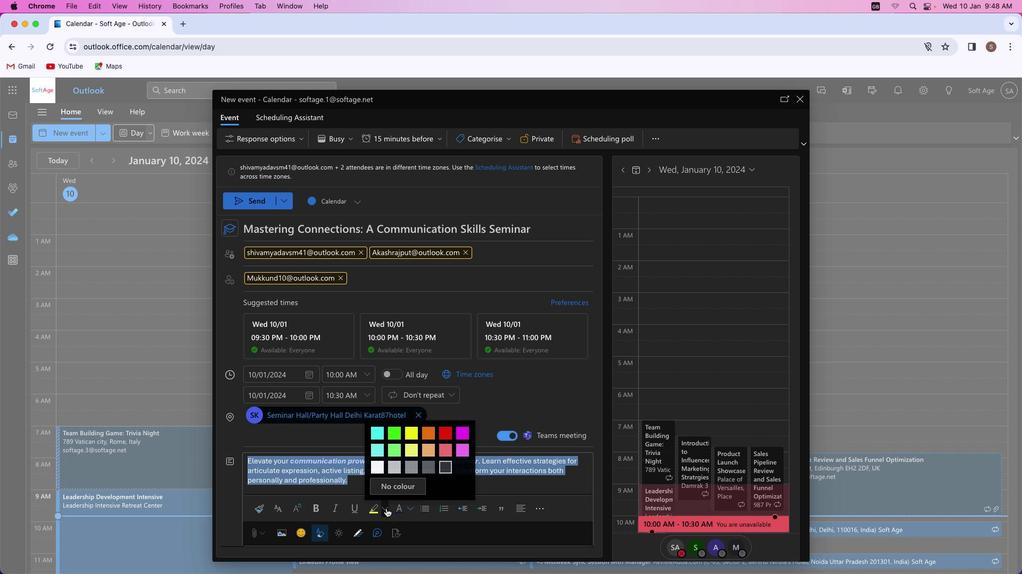 
Action: Mouse moved to (393, 467)
Screenshot: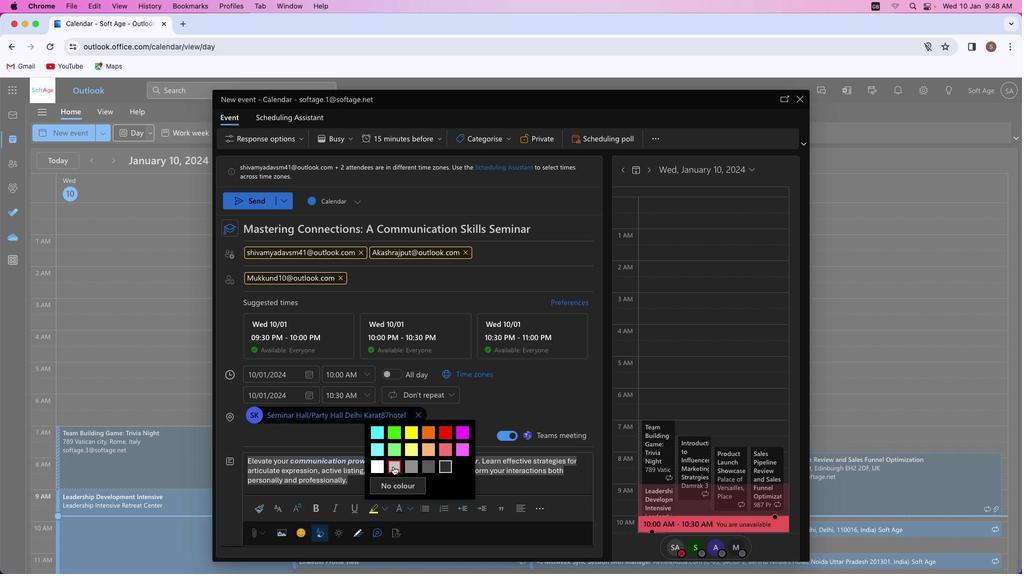 
Action: Mouse pressed left at (393, 467)
Screenshot: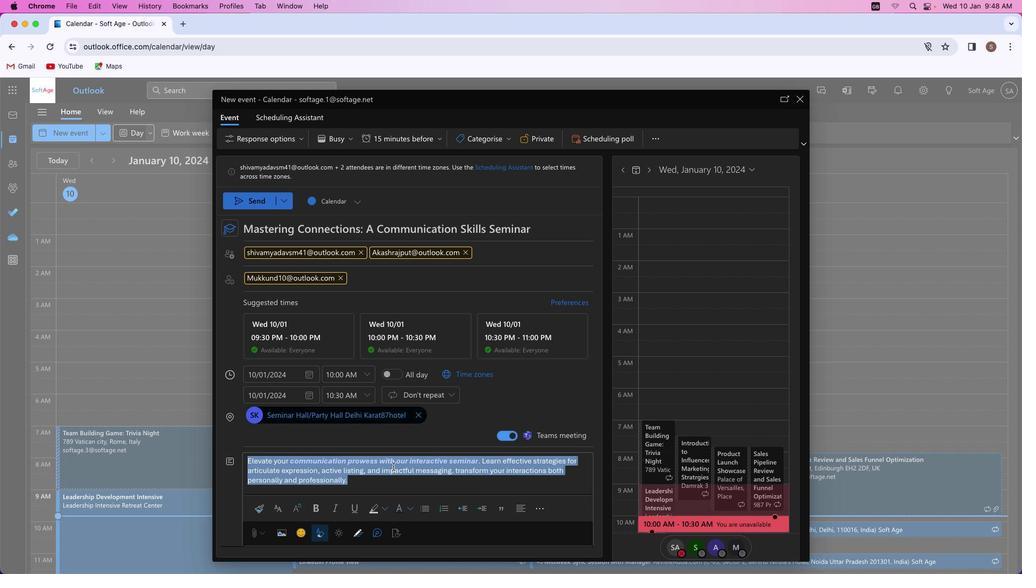 
Action: Mouse moved to (372, 485)
Screenshot: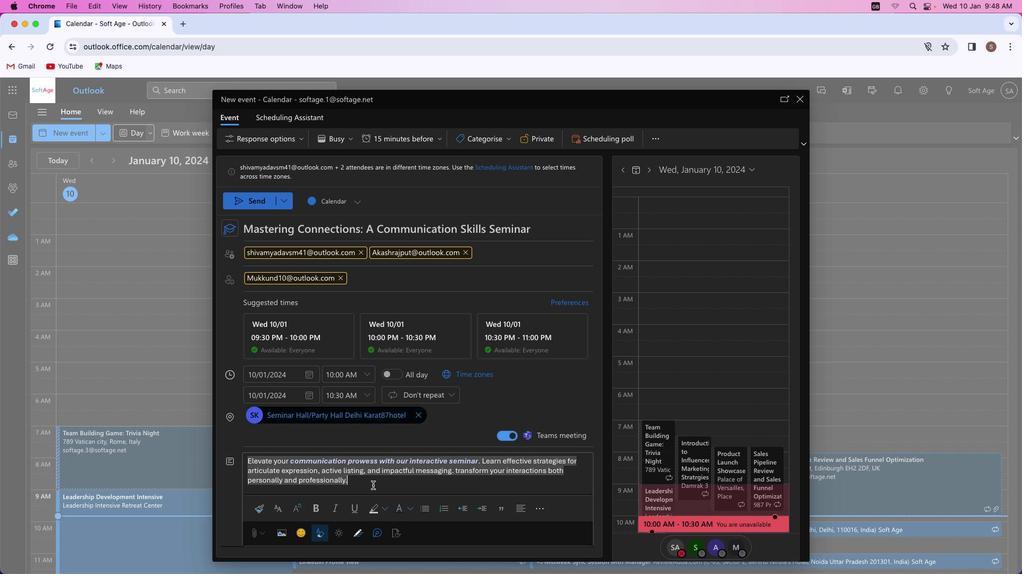 
Action: Mouse pressed left at (372, 485)
Screenshot: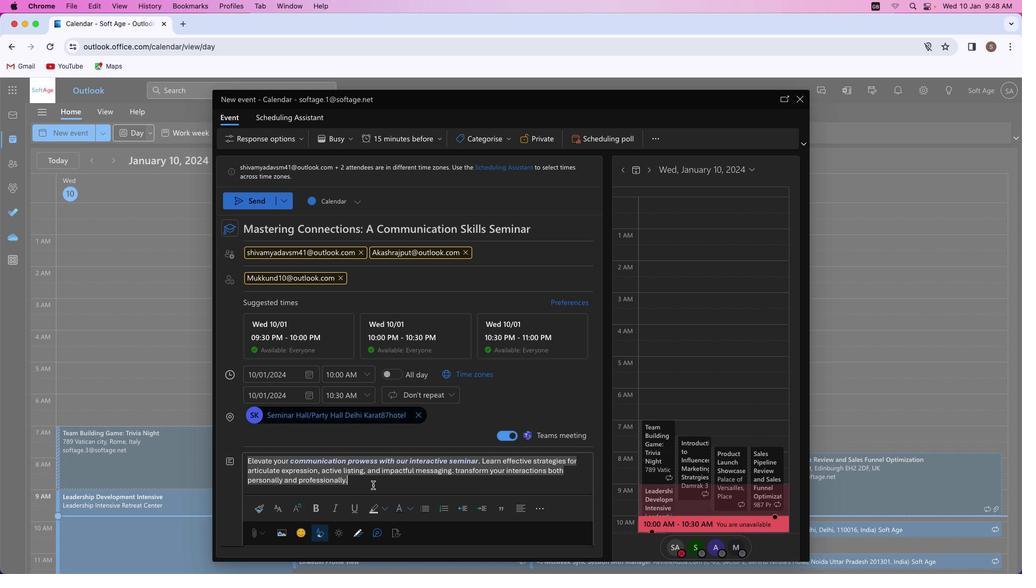 
Action: Mouse moved to (510, 137)
Screenshot: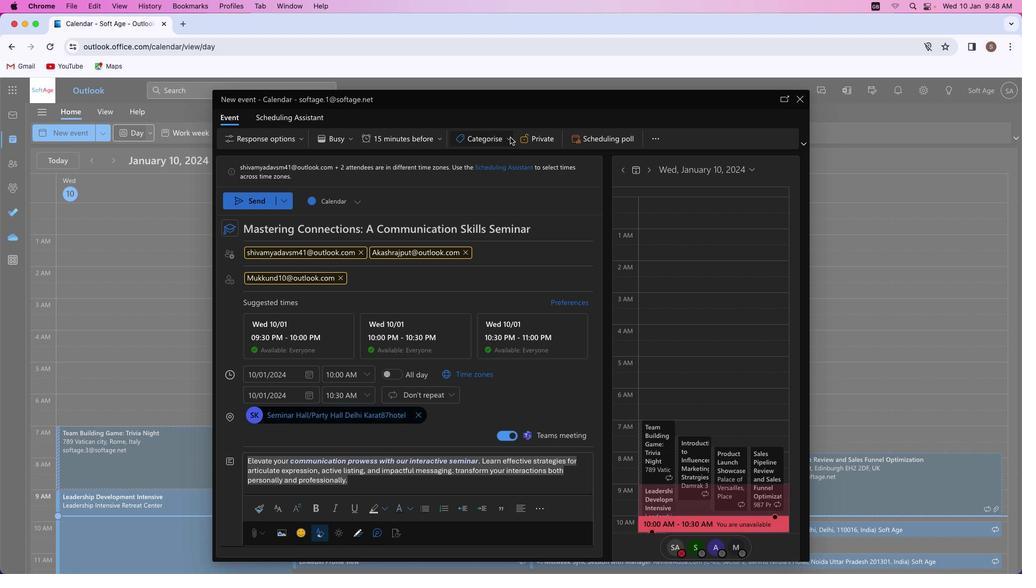 
Action: Mouse pressed left at (510, 137)
Screenshot: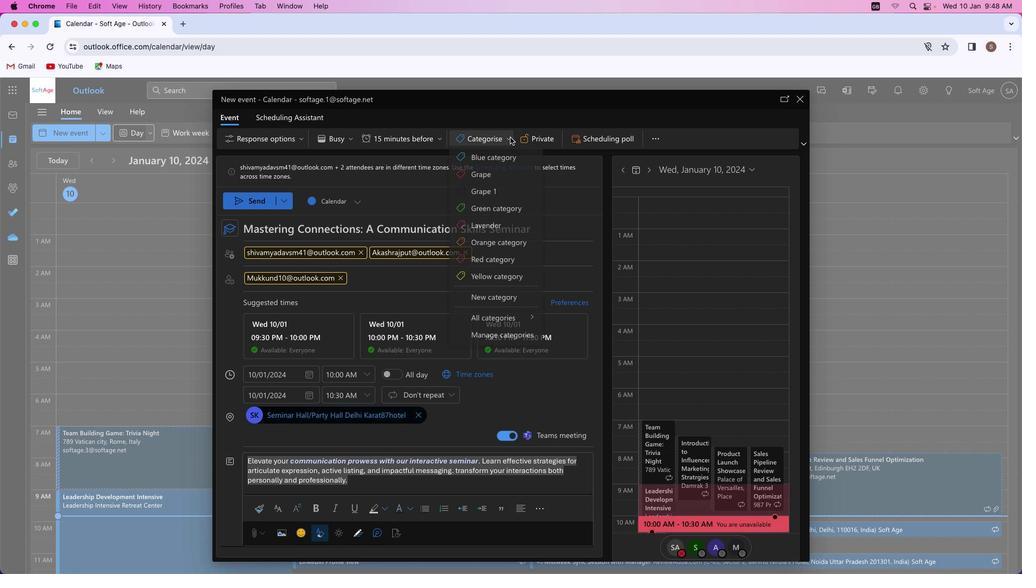 
Action: Mouse moved to (484, 277)
Screenshot: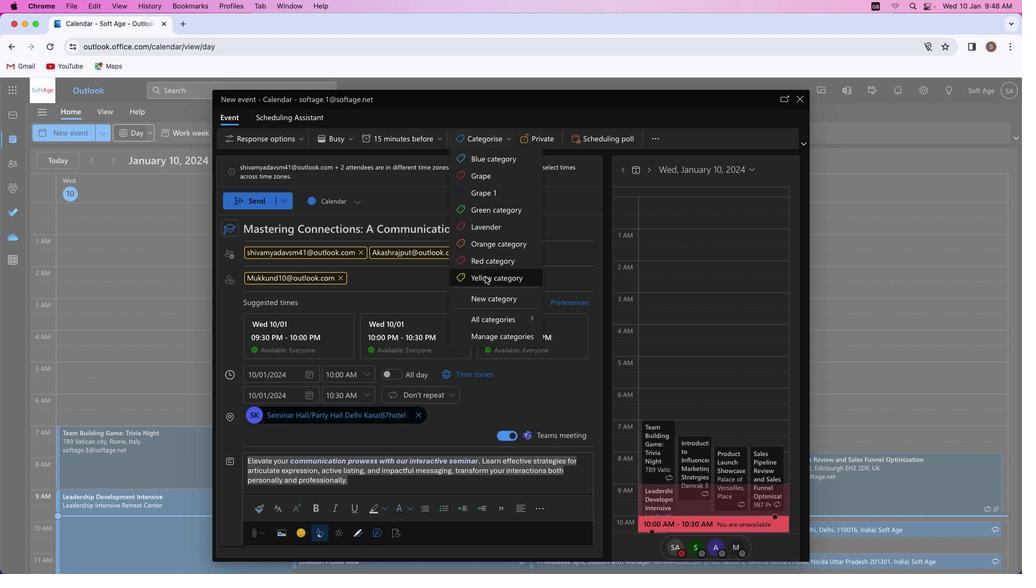
Action: Mouse pressed left at (484, 277)
Screenshot: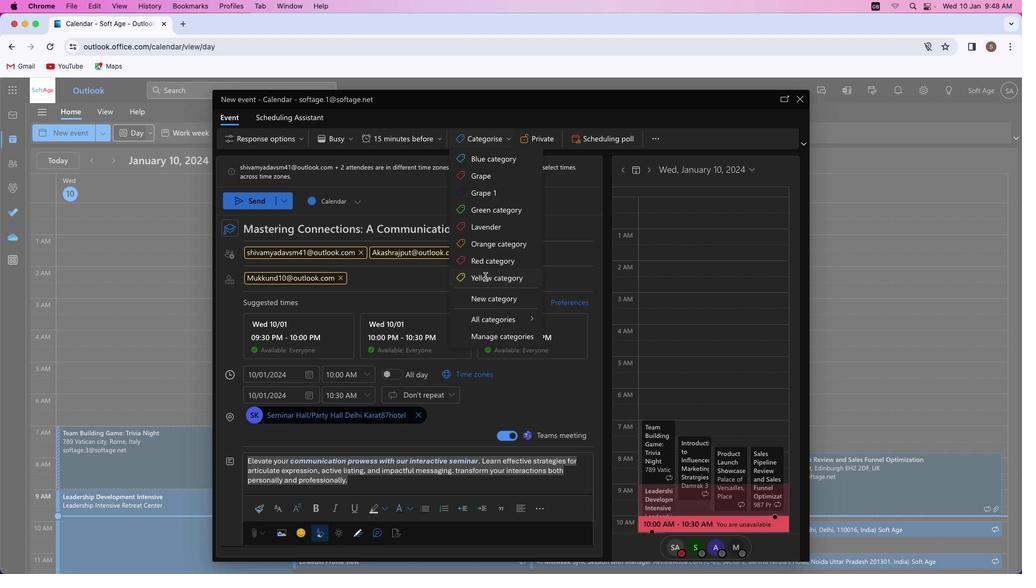 
Action: Mouse moved to (253, 198)
Screenshot: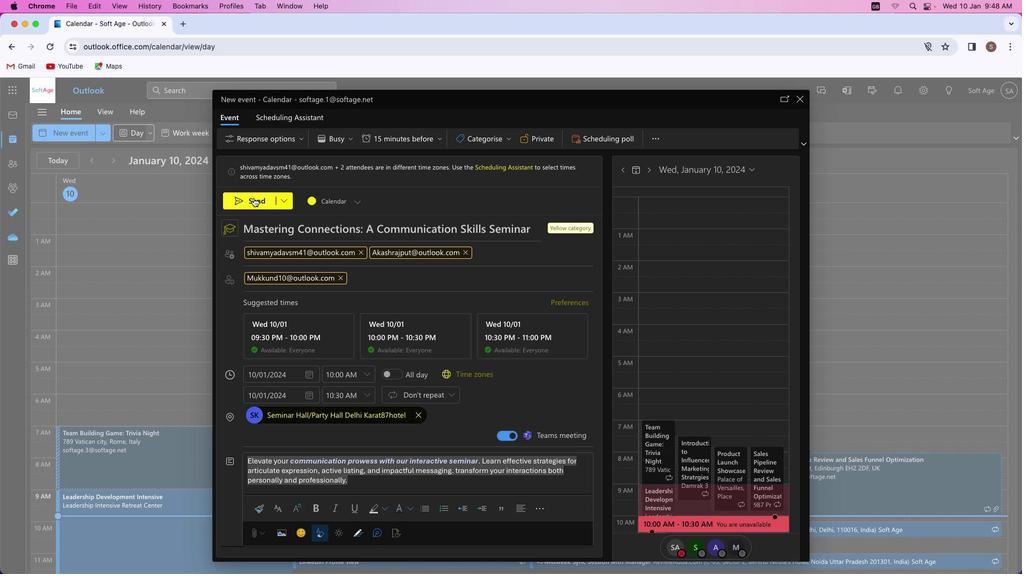 
Action: Mouse pressed left at (253, 198)
Screenshot: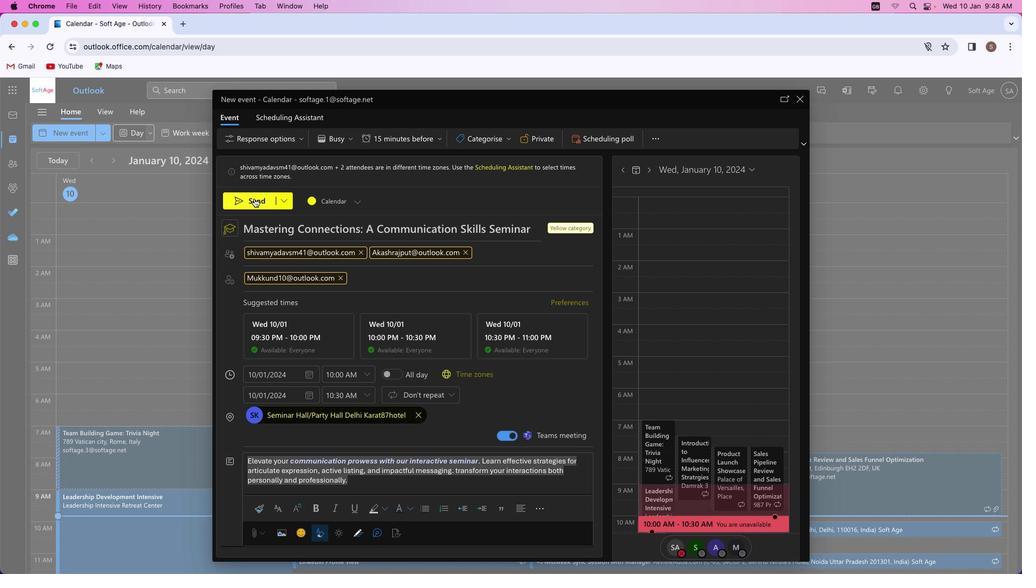 
Action: Mouse moved to (472, 373)
Screenshot: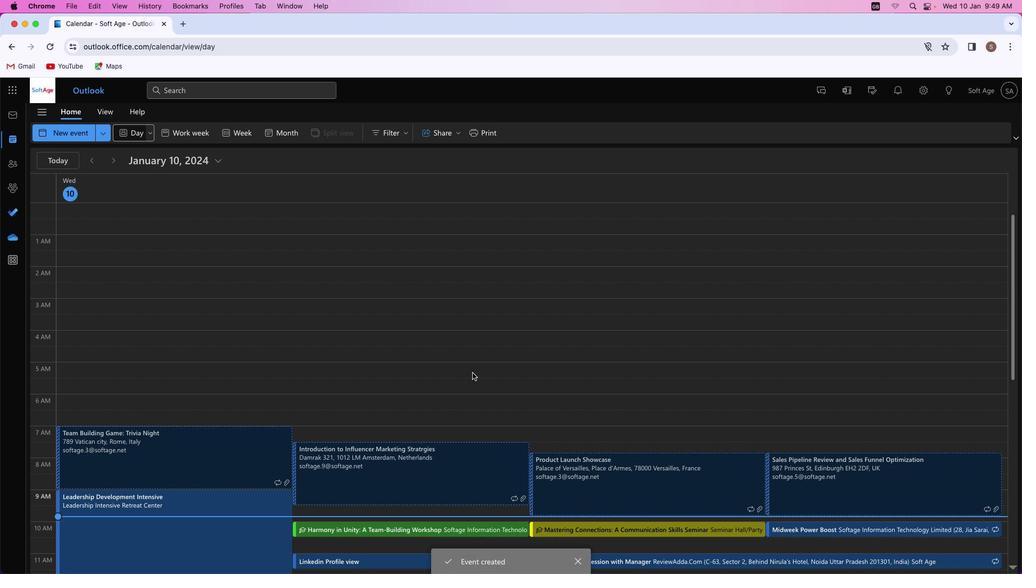 
